 Task: Add an event with the title Second Company Retreat, date '2024/03/26', time 9:40 AM to 11:40 AMand add a description: Participants will engage in self-reflection activities to enhance self-awareness and personal growth as leaders. They will explore strategies for continuous learning, self-motivation, and personal development.Select event color  Grape . Add location for the event as: 987 Doge's Palace, Venice, Italy, logged in from the account softage.6@softage.netand send the event invitation to softage.4@softage.net and softage.5@softage.net. Set a reminder for the event Every weekday(Monday to Friday)
Action: Mouse moved to (86, 99)
Screenshot: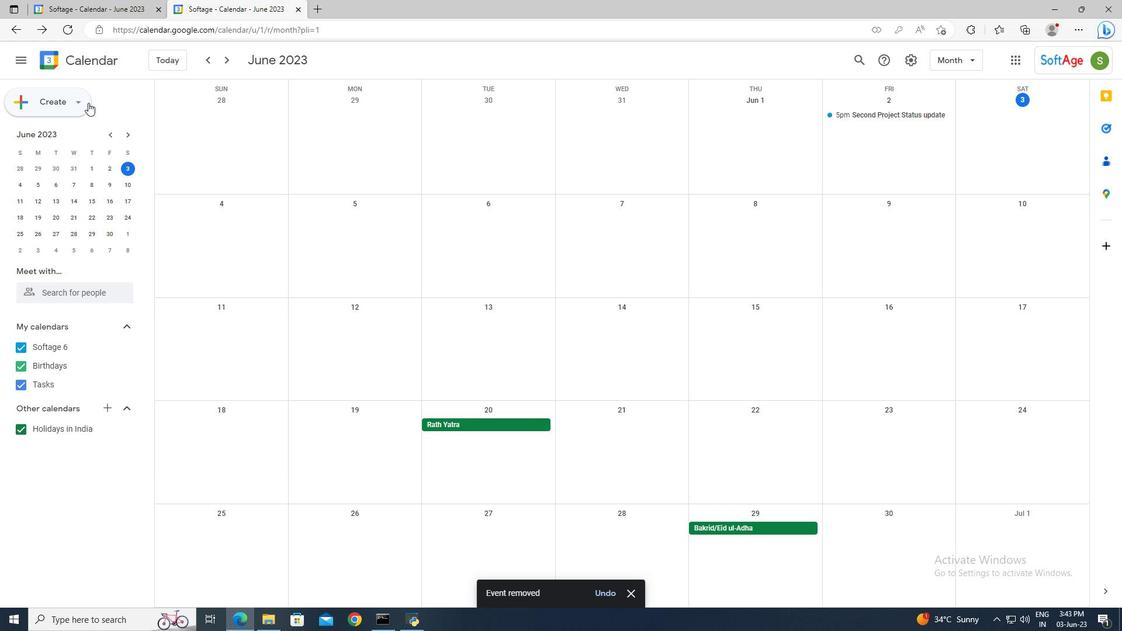
Action: Mouse pressed left at (86, 99)
Screenshot: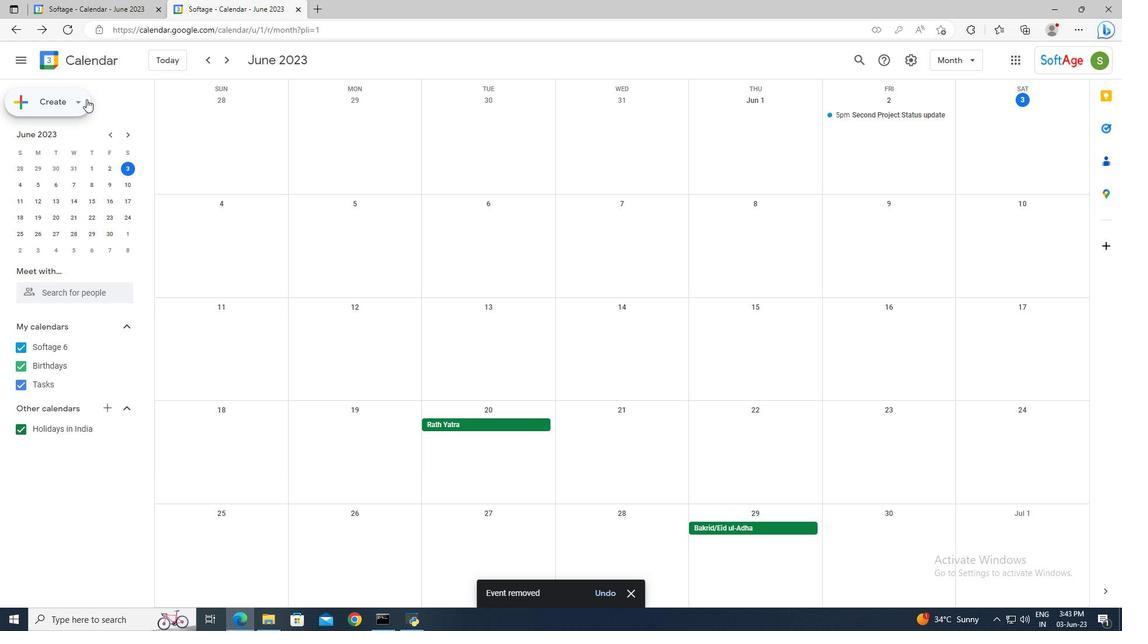 
Action: Mouse moved to (86, 130)
Screenshot: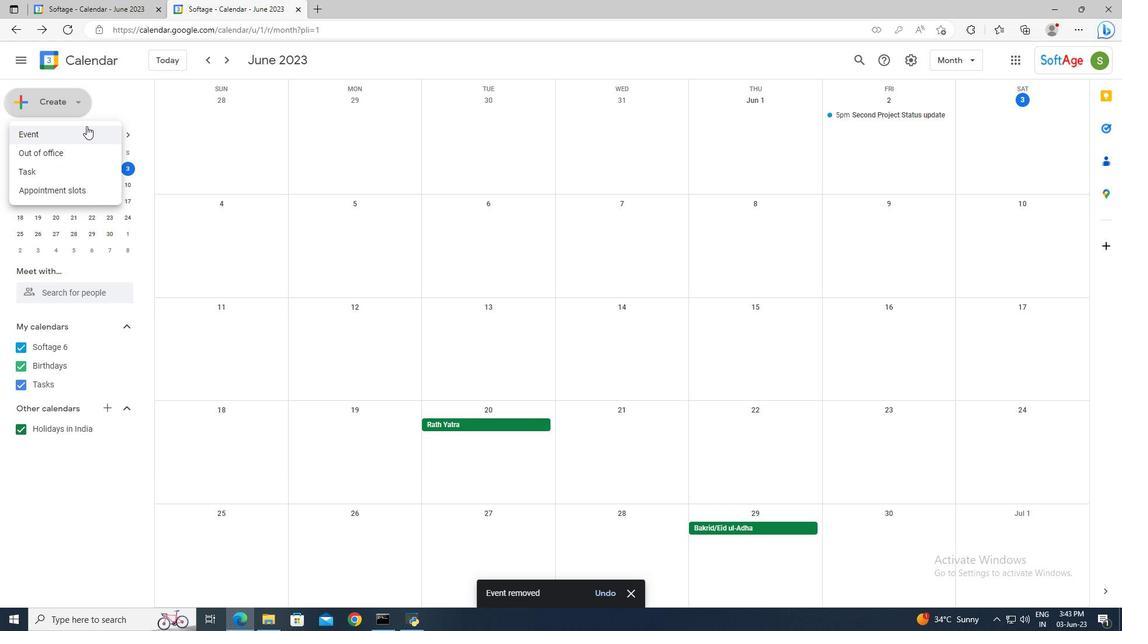 
Action: Mouse pressed left at (86, 130)
Screenshot: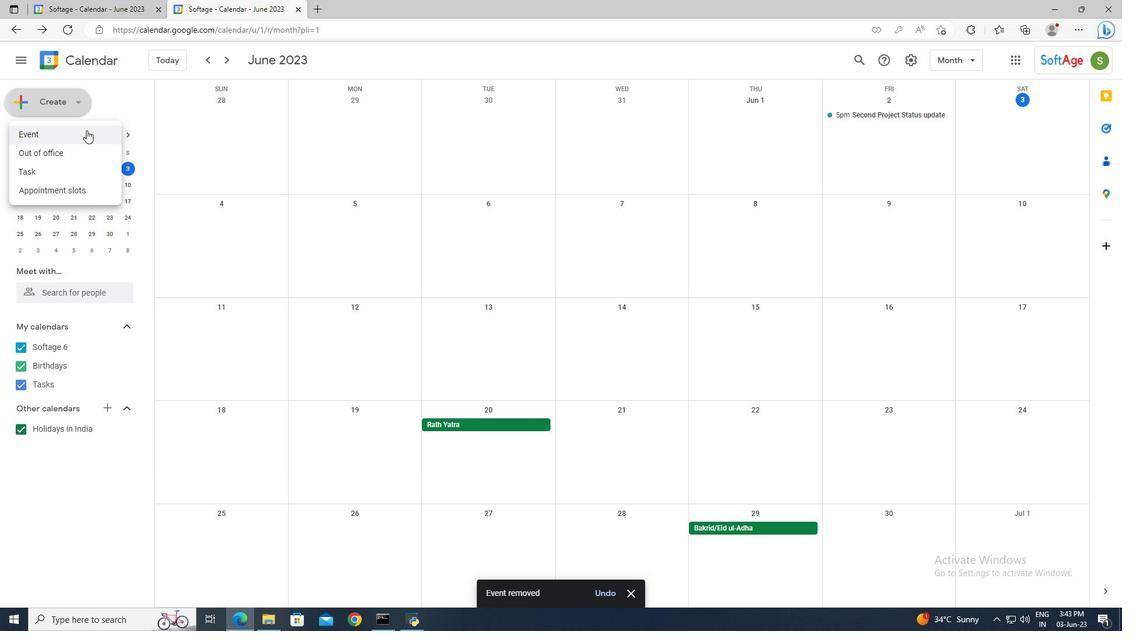 
Action: Mouse moved to (840, 396)
Screenshot: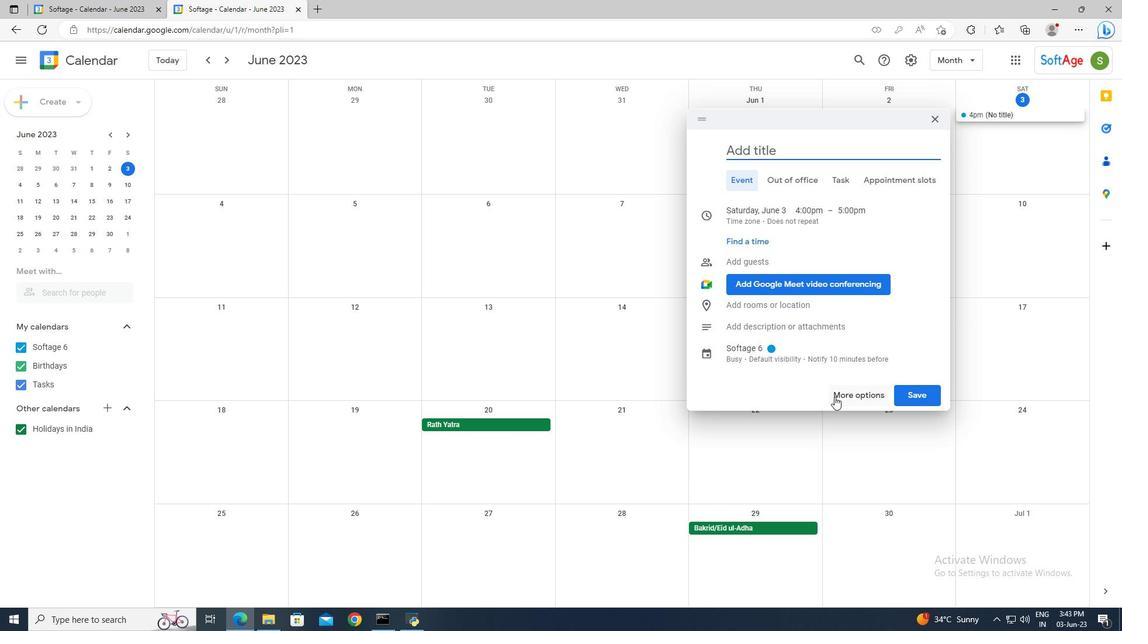 
Action: Mouse pressed left at (840, 396)
Screenshot: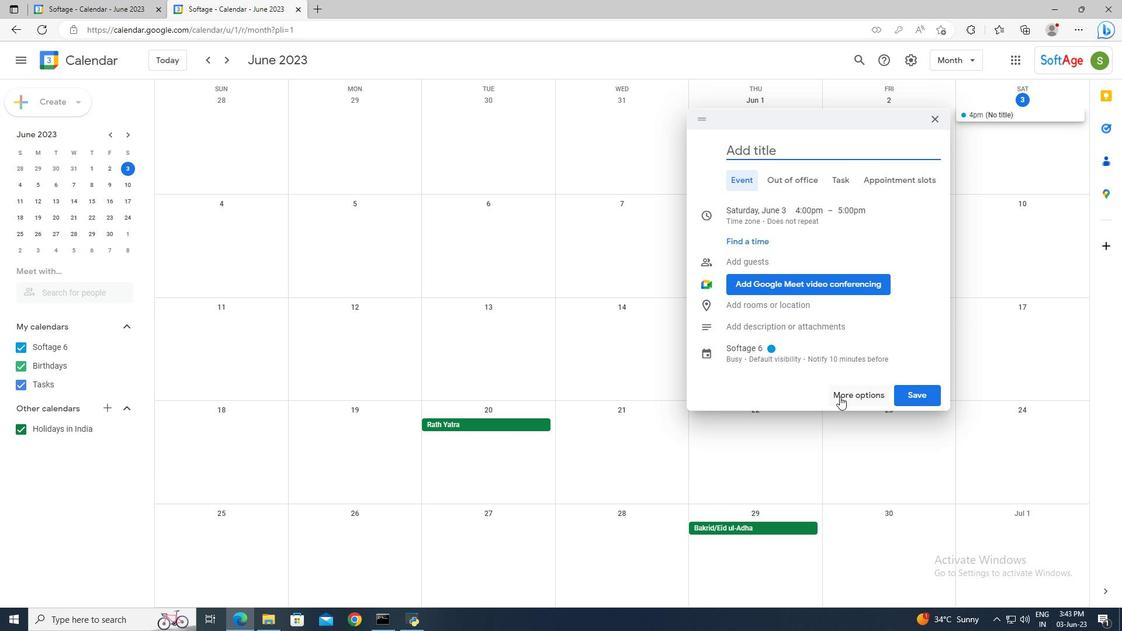 
Action: Mouse moved to (358, 66)
Screenshot: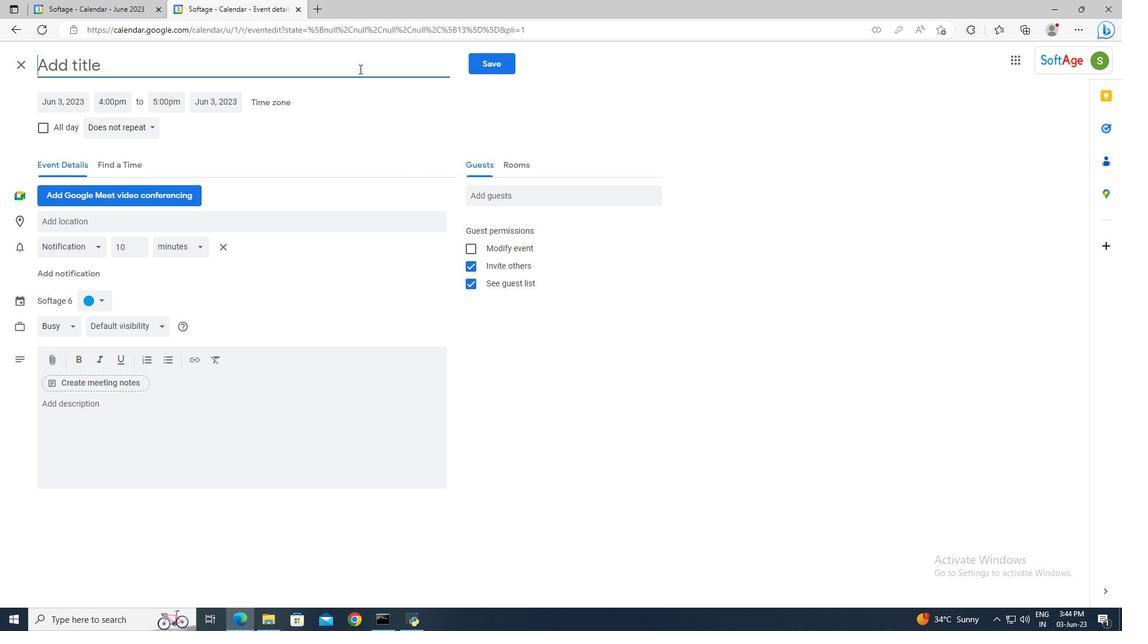 
Action: Mouse pressed left at (358, 66)
Screenshot: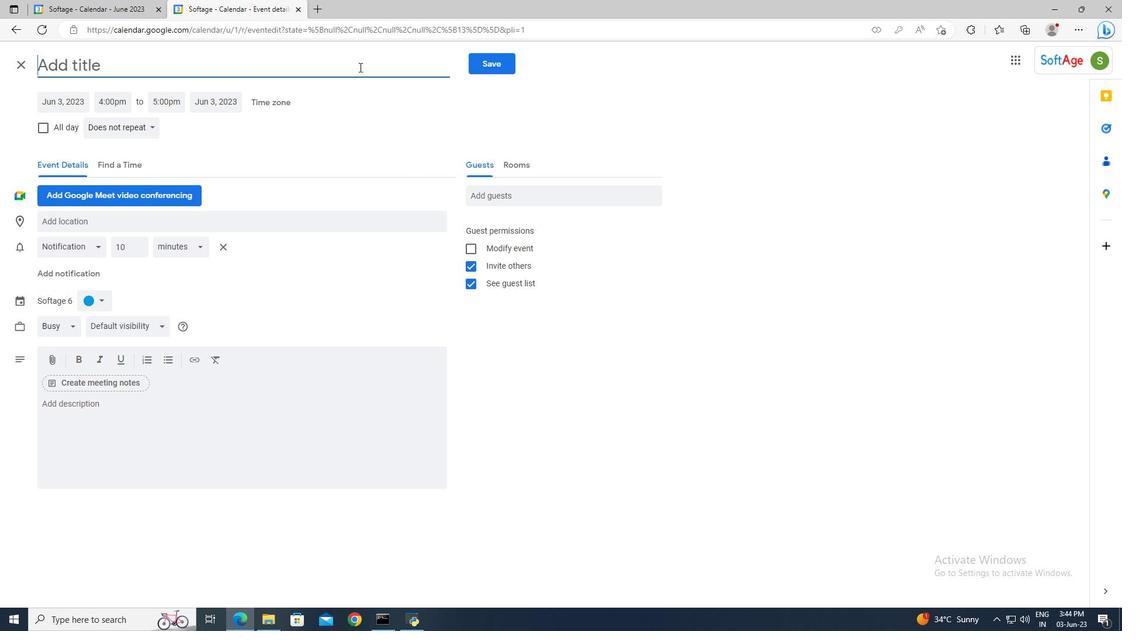 
Action: Key pressed <Key.shift>Second<Key.space><Key.shift>Company<Key.space><Key.shift>Retreat
Screenshot: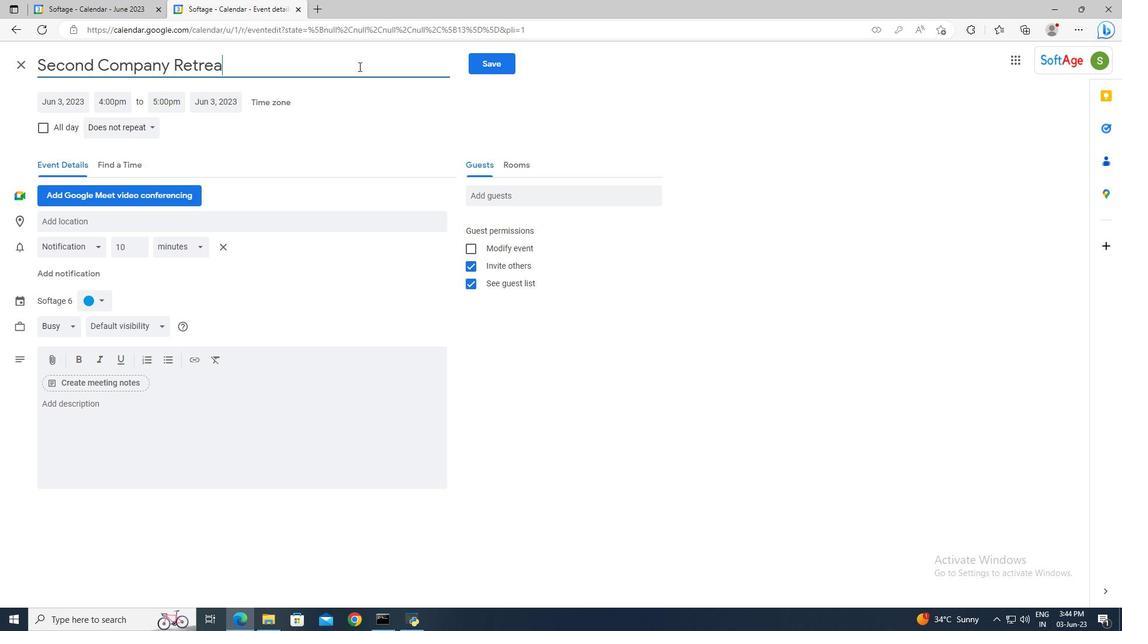 
Action: Mouse moved to (85, 98)
Screenshot: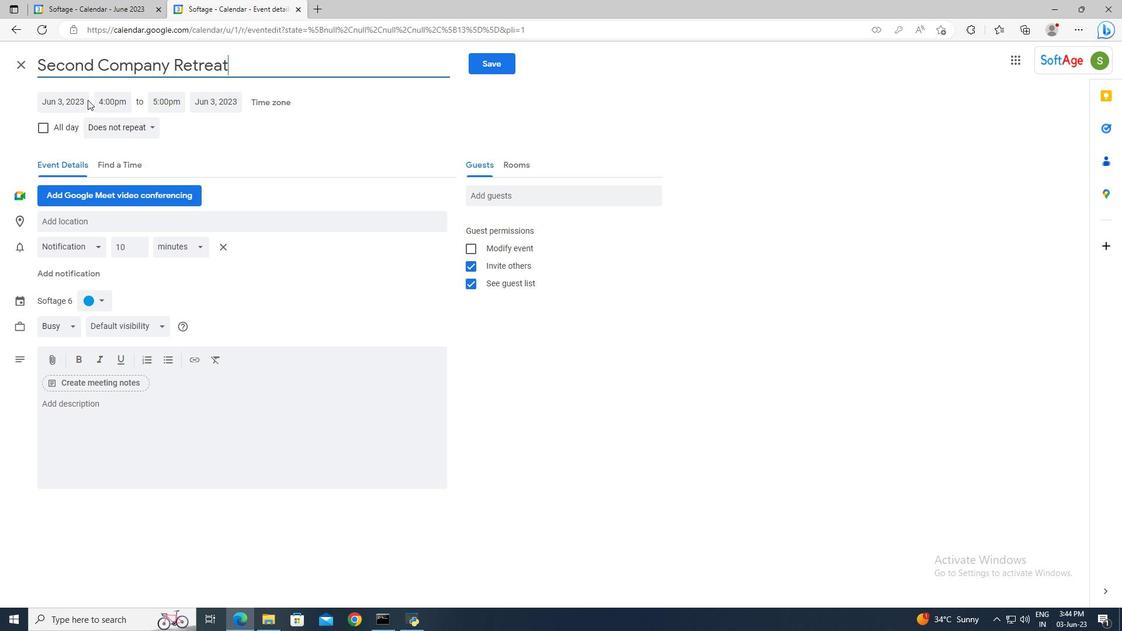 
Action: Mouse pressed left at (85, 98)
Screenshot: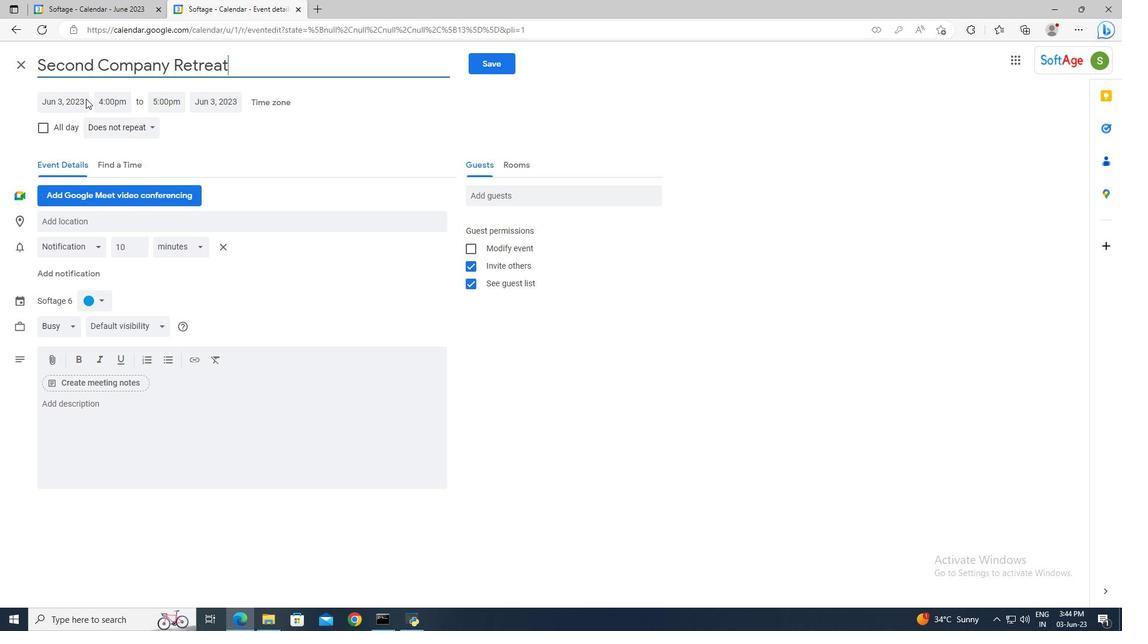 
Action: Mouse moved to (180, 127)
Screenshot: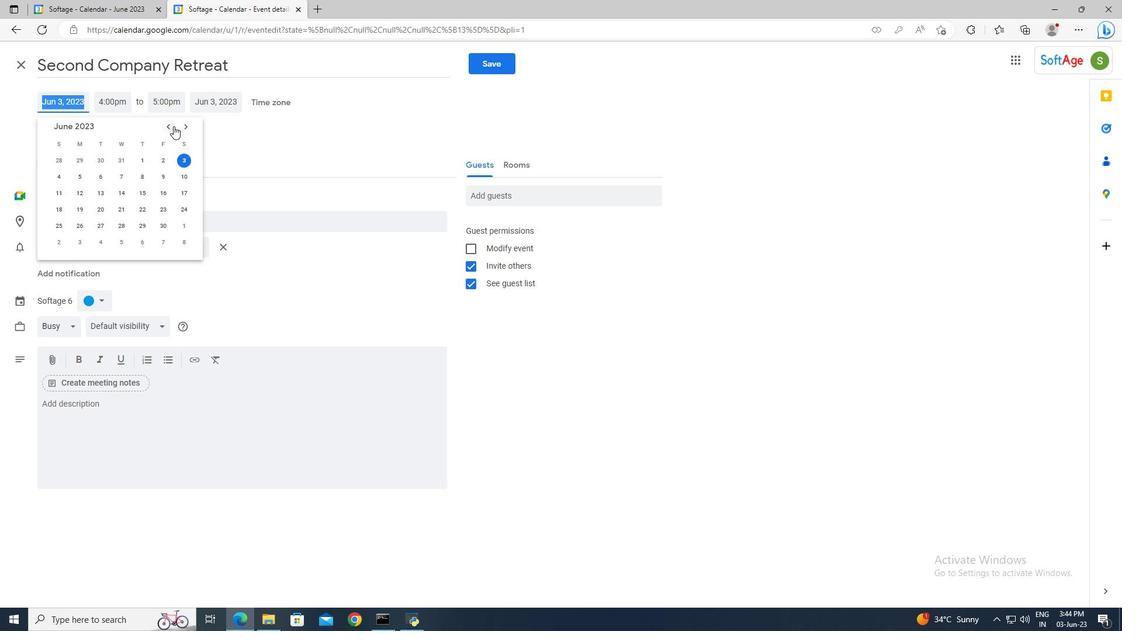 
Action: Mouse pressed left at (180, 127)
Screenshot: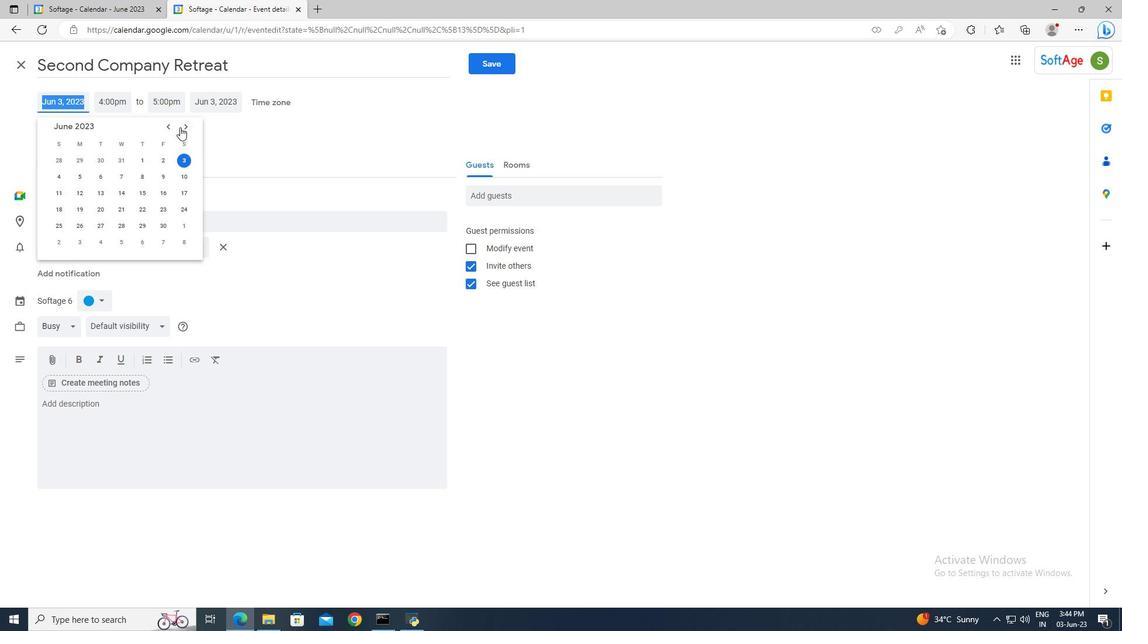 
Action: Mouse pressed left at (180, 127)
Screenshot: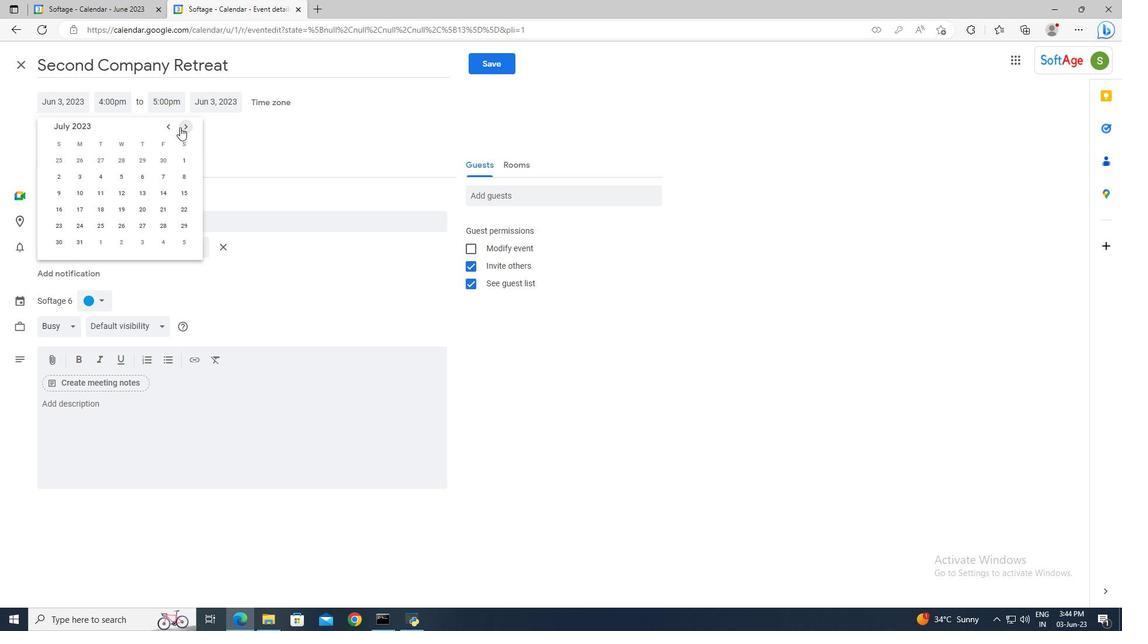 
Action: Mouse pressed left at (180, 127)
Screenshot: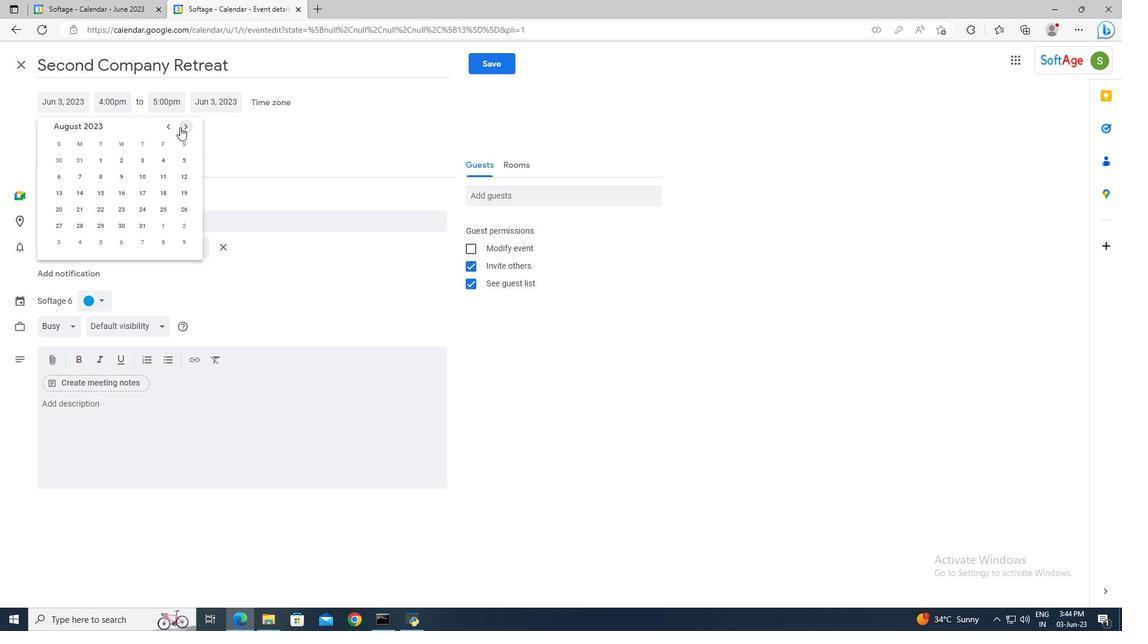 
Action: Mouse pressed left at (180, 127)
Screenshot: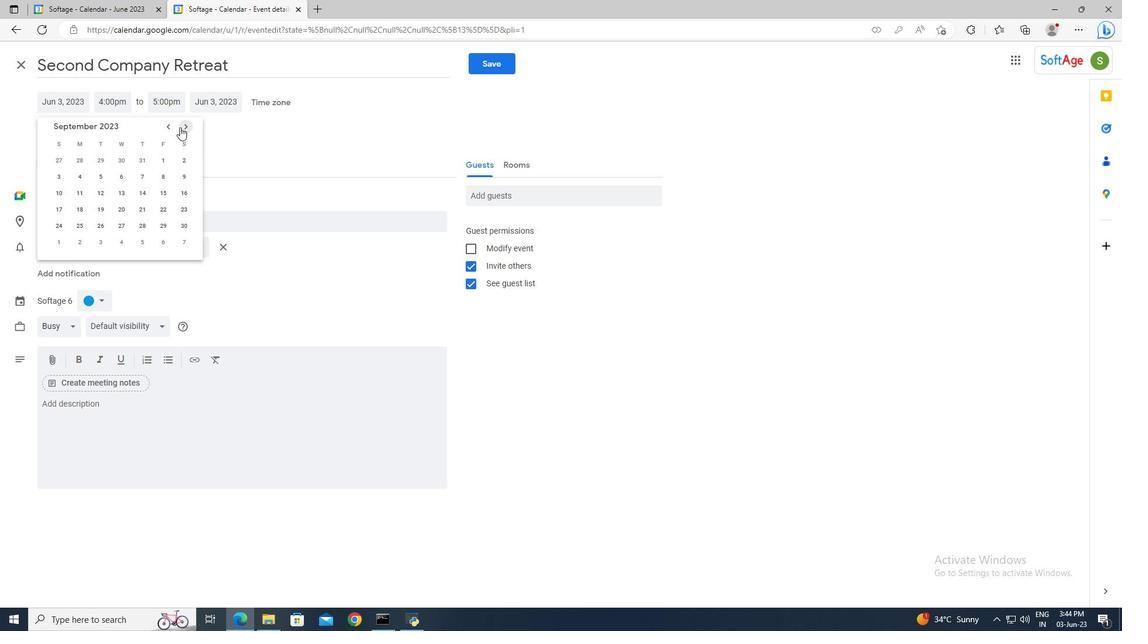 
Action: Mouse pressed left at (180, 127)
Screenshot: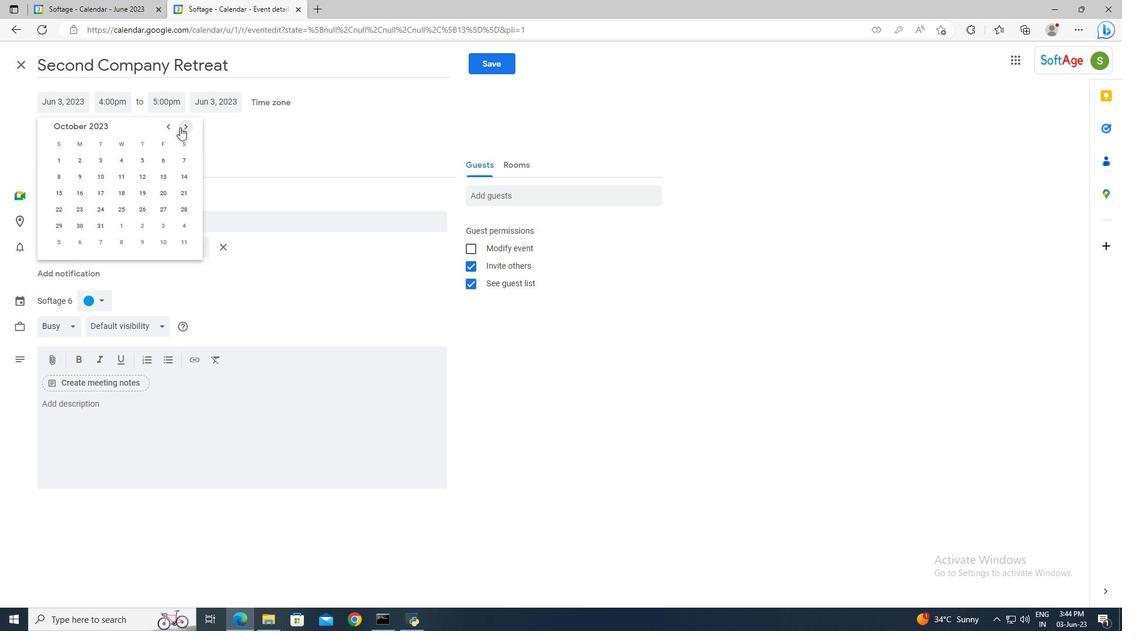 
Action: Mouse pressed left at (180, 127)
Screenshot: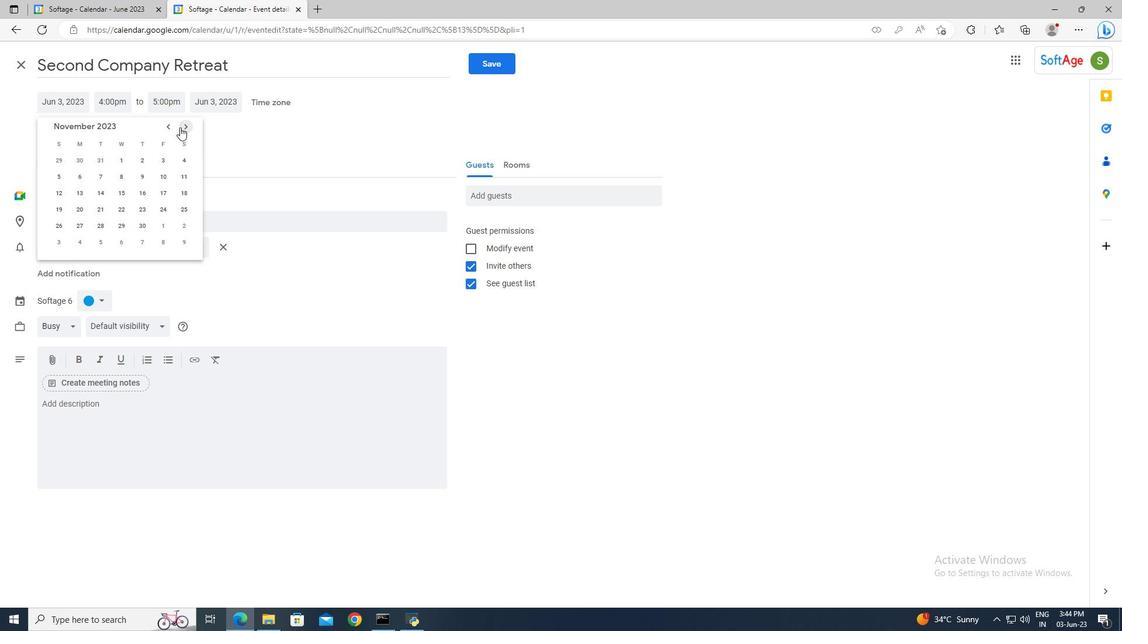 
Action: Mouse pressed left at (180, 127)
Screenshot: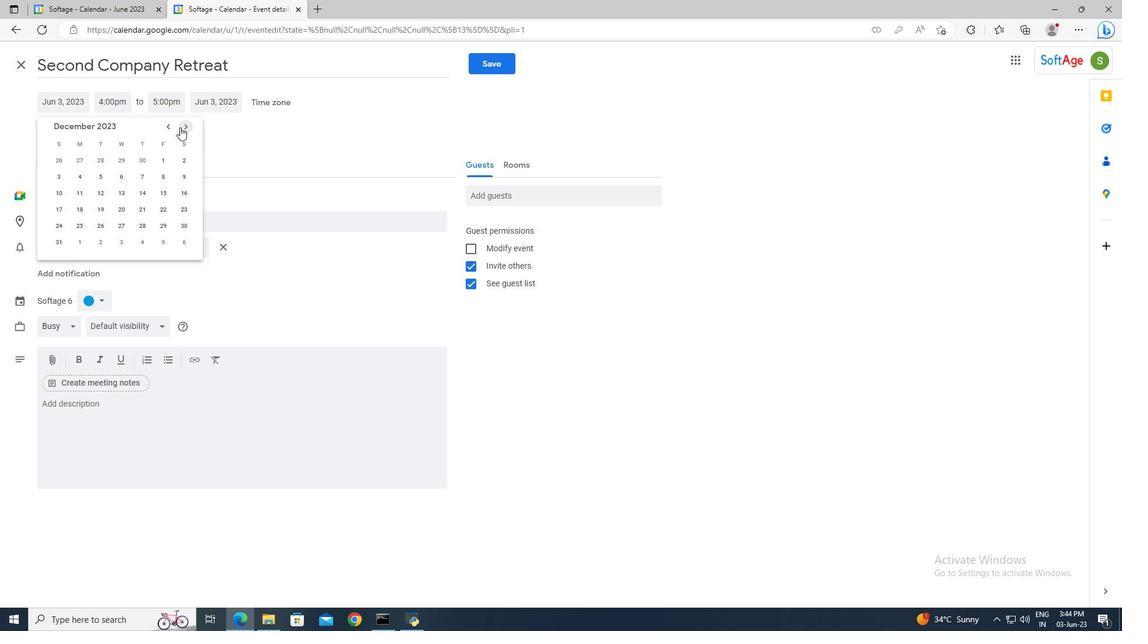 
Action: Mouse pressed left at (180, 127)
Screenshot: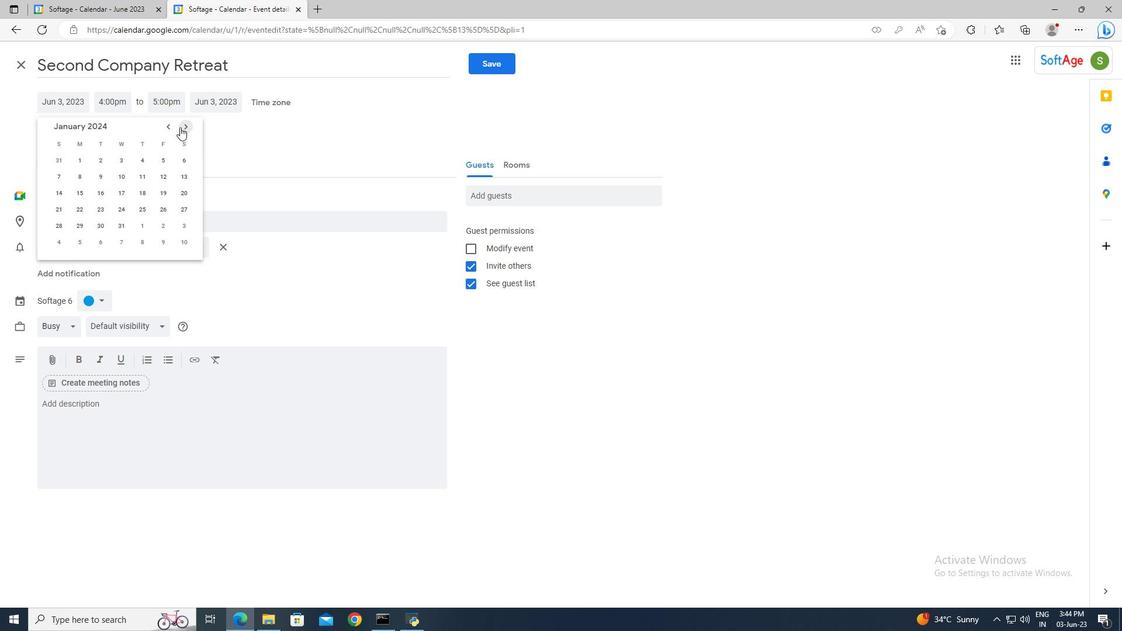 
Action: Mouse pressed left at (180, 127)
Screenshot: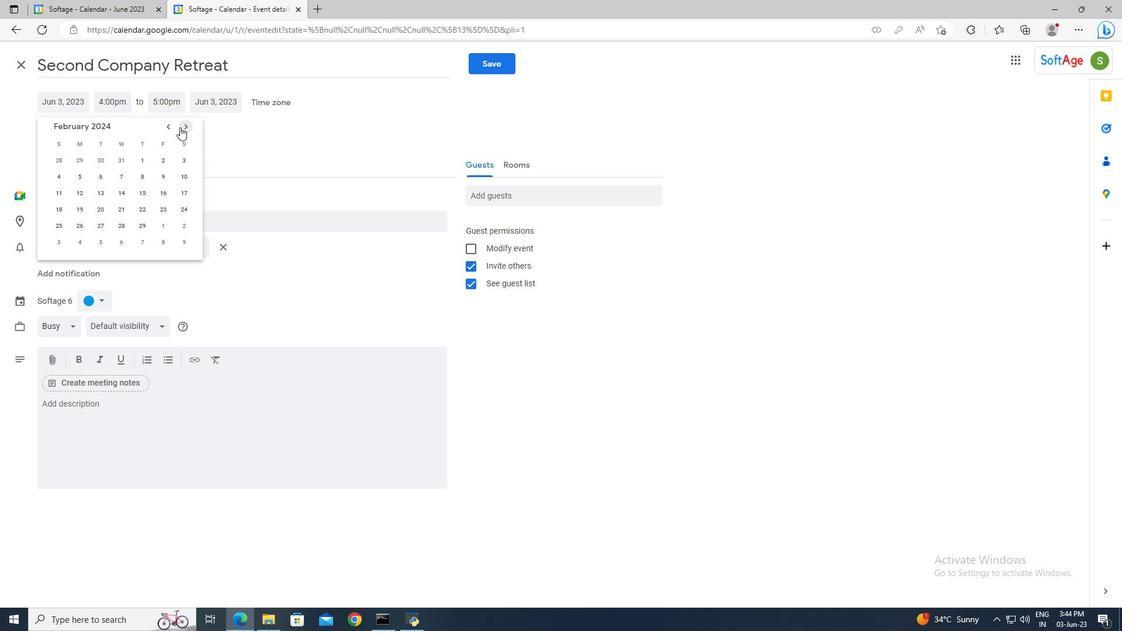 
Action: Mouse moved to (105, 228)
Screenshot: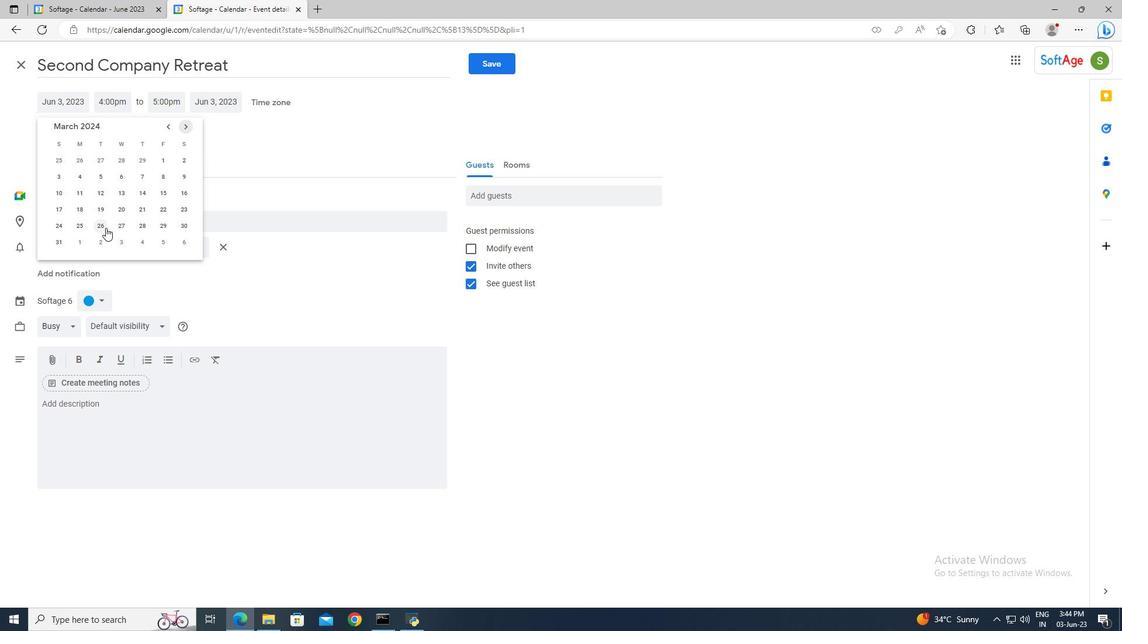 
Action: Mouse pressed left at (105, 228)
Screenshot: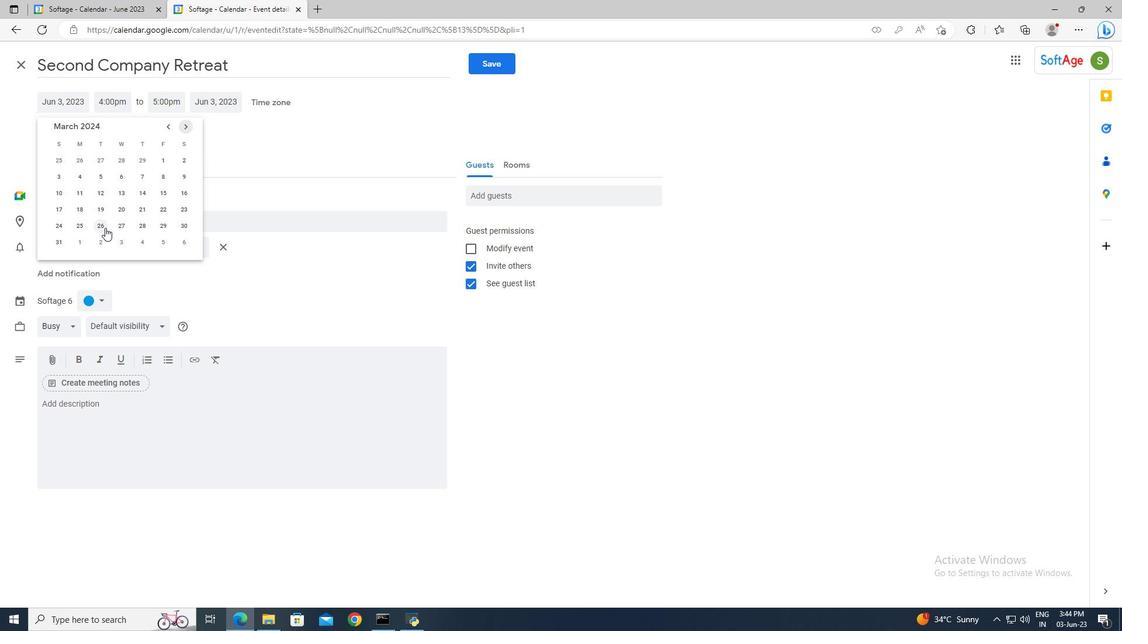 
Action: Mouse moved to (123, 99)
Screenshot: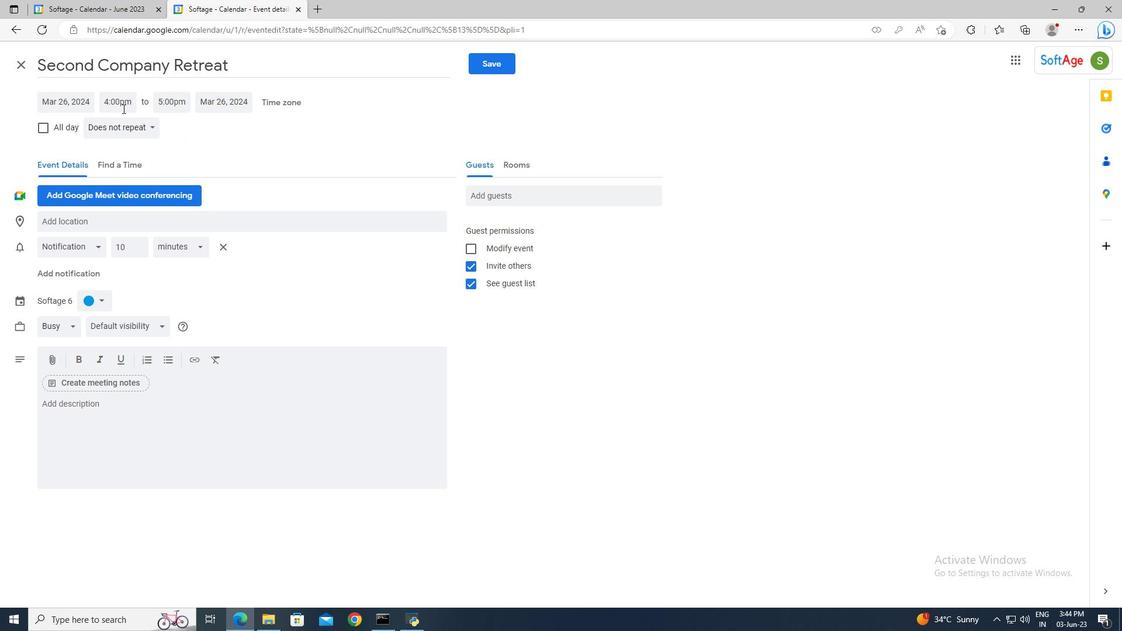 
Action: Mouse pressed left at (123, 99)
Screenshot: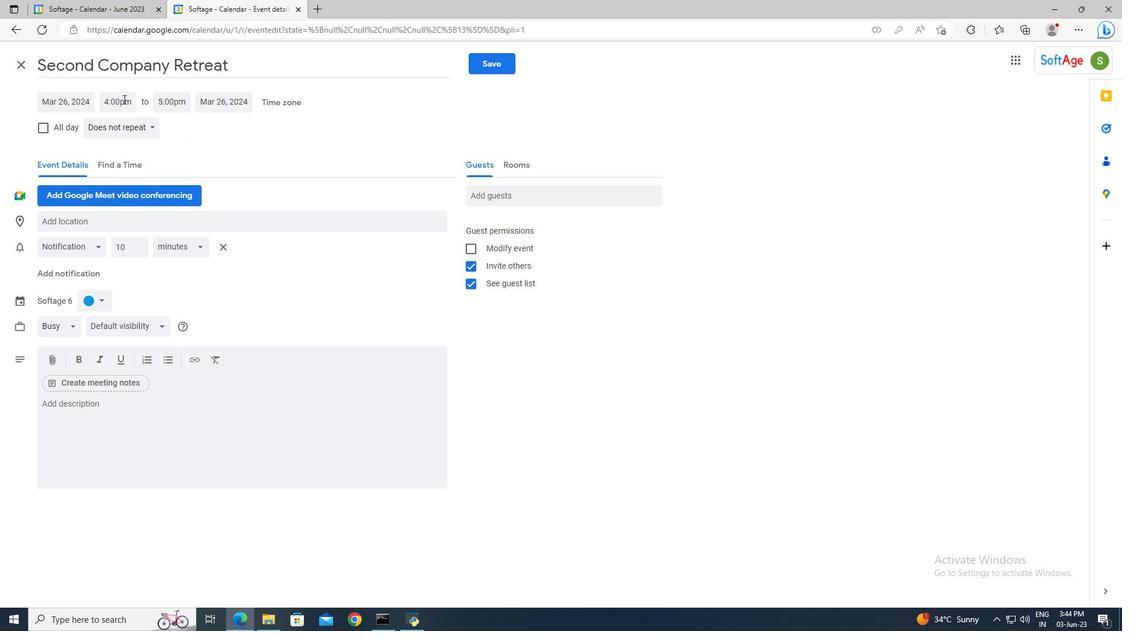 
Action: Key pressed 9<Key.shift>:40am<Key.enter><Key.tab>11<Key.shift>:40am<Key.enter>
Screenshot: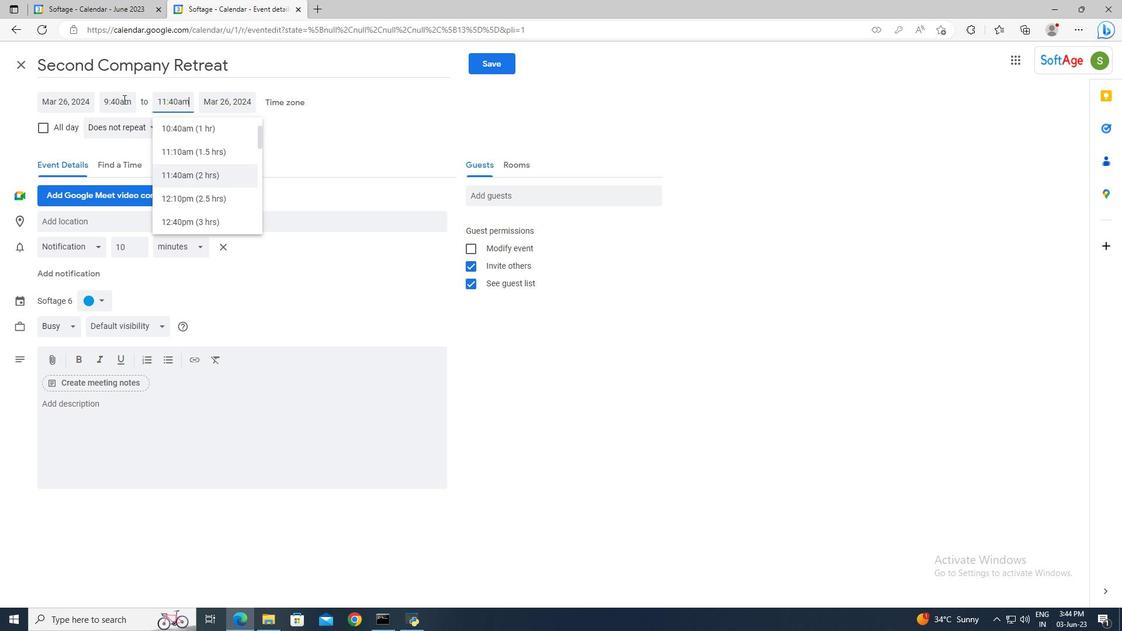 
Action: Mouse moved to (118, 409)
Screenshot: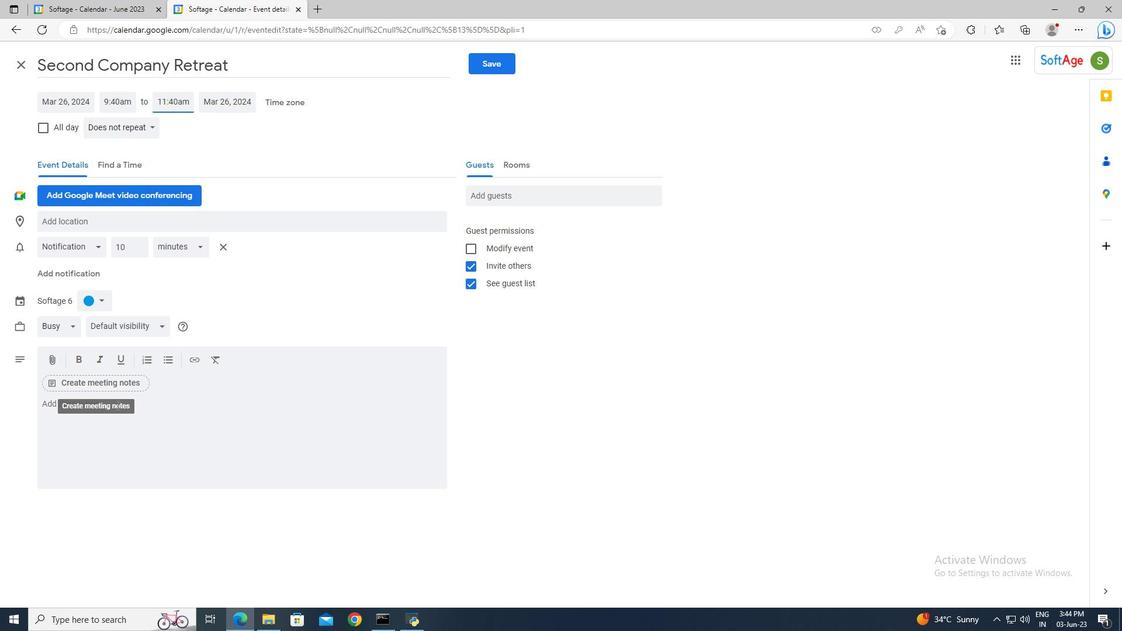 
Action: Mouse pressed left at (118, 409)
Screenshot: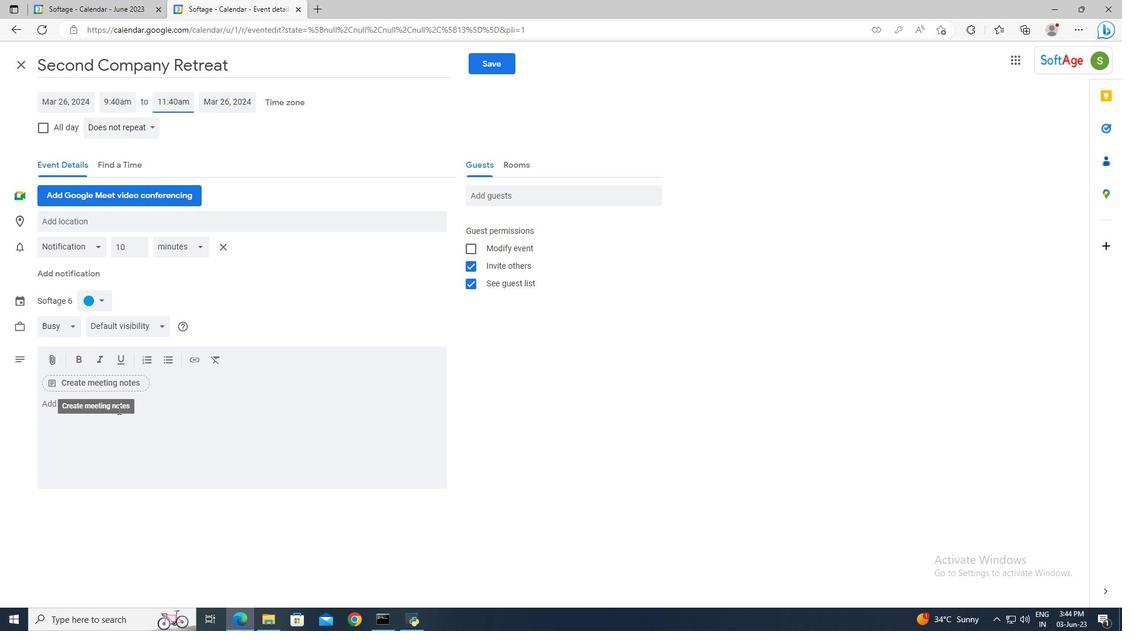 
Action: Key pressed <Key.shift>Participants<Key.space>will<Key.space>engage<Key.space>inse<Key.backspace><Key.backspace><Key.space>self-reflection<Key.space>activities<Key.space>to<Key.space>enhance<Key.space>self-awarness<Key.space>and<Key.space>pe
Screenshot: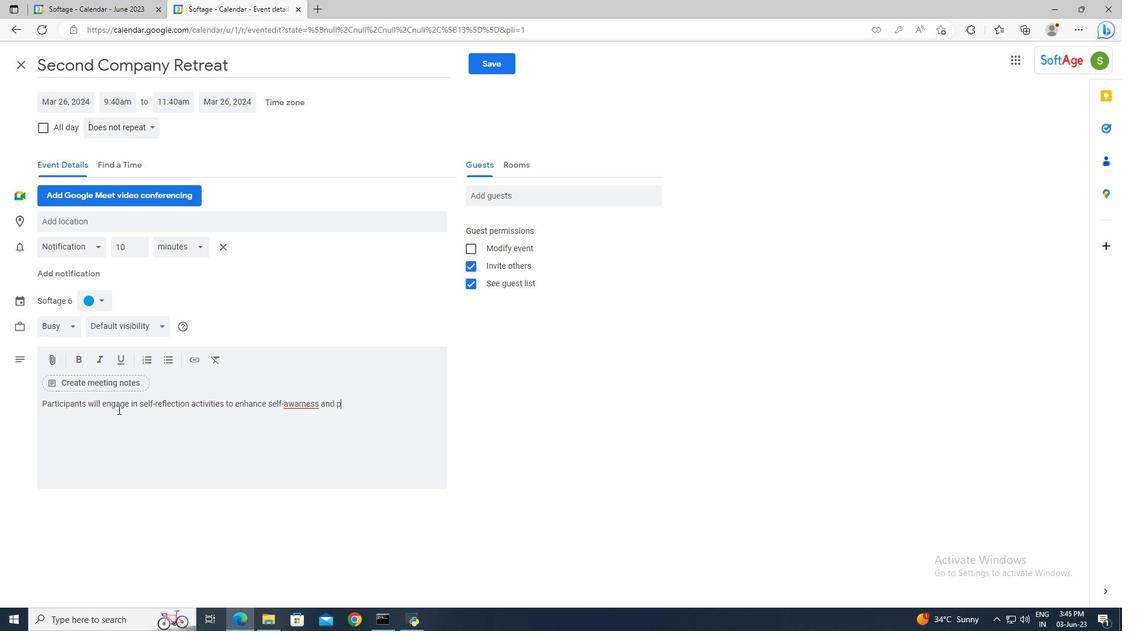 
Action: Mouse moved to (301, 404)
Screenshot: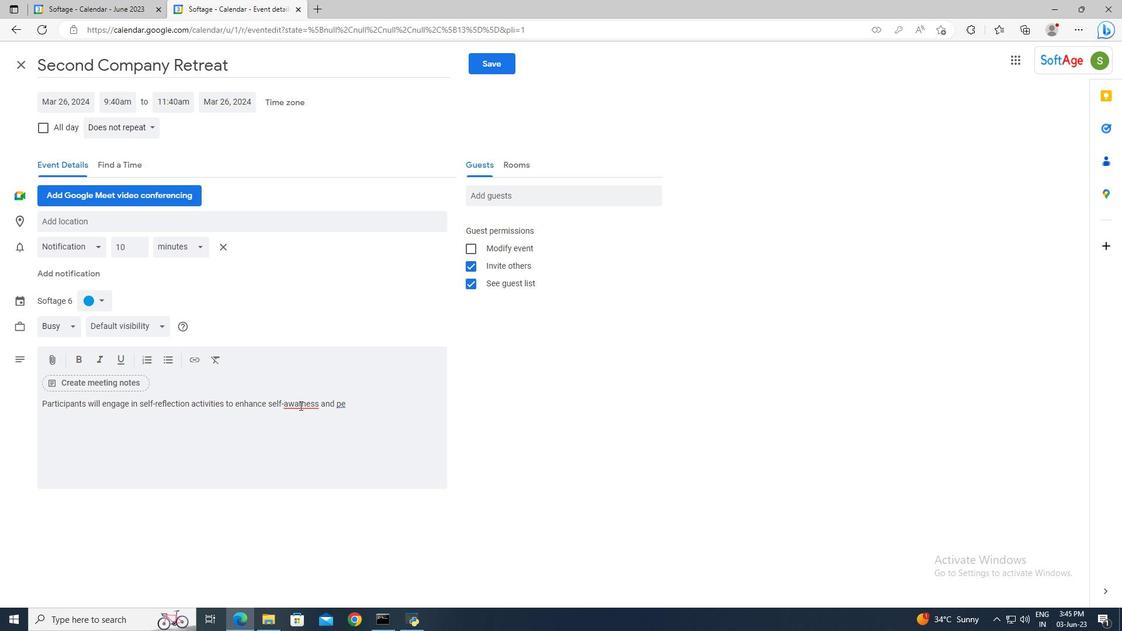 
Action: Mouse pressed left at (301, 404)
Screenshot: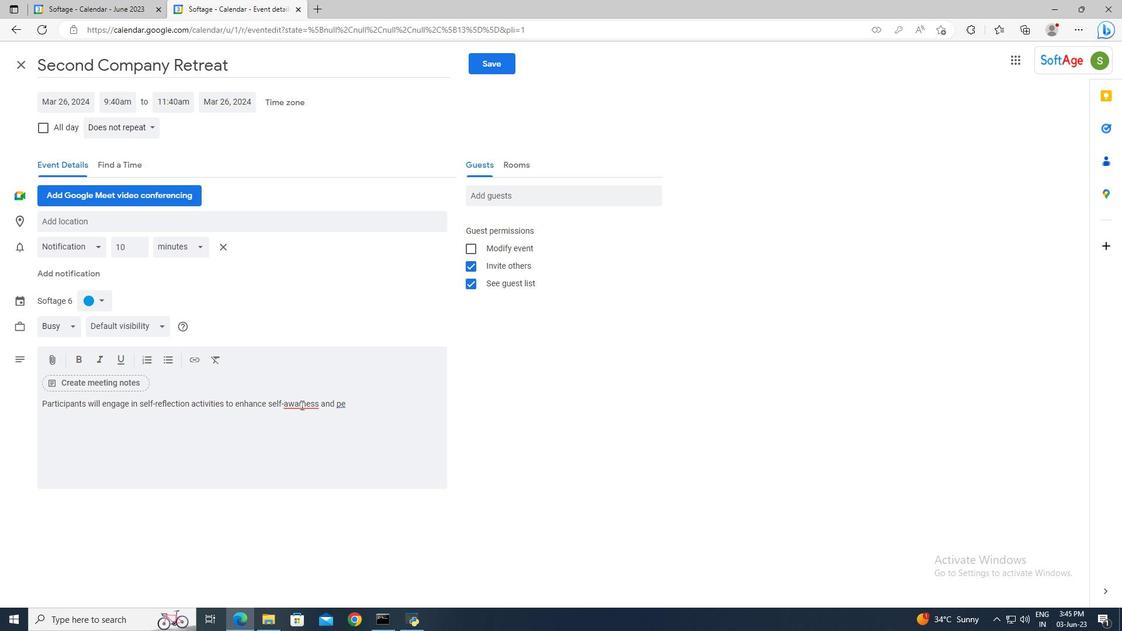 
Action: Key pressed e
Screenshot: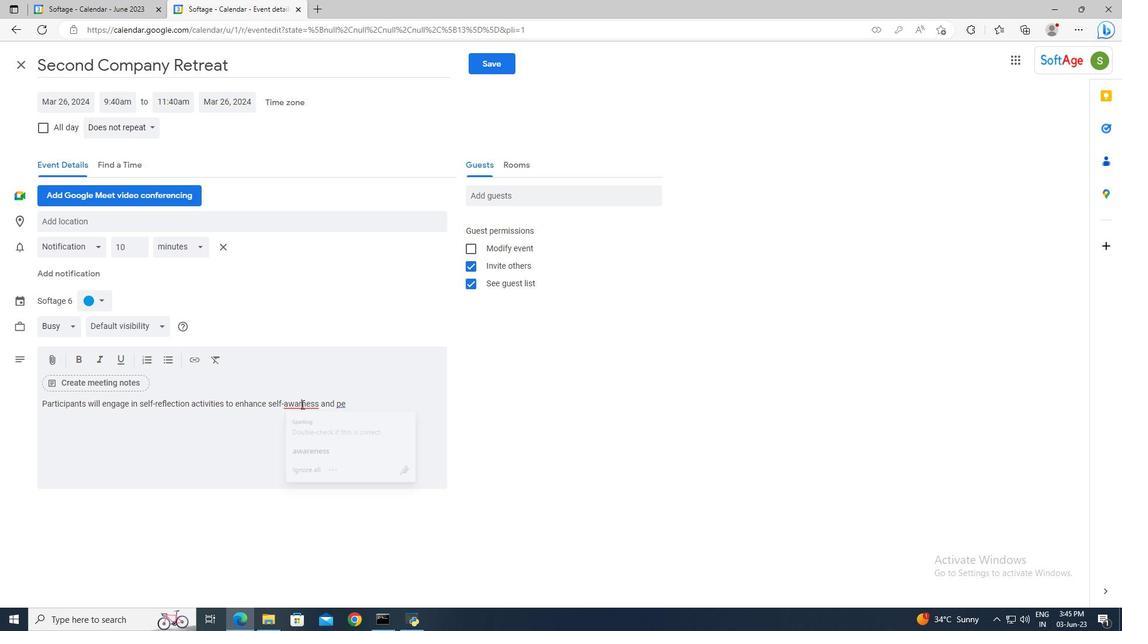 
Action: Mouse moved to (353, 405)
Screenshot: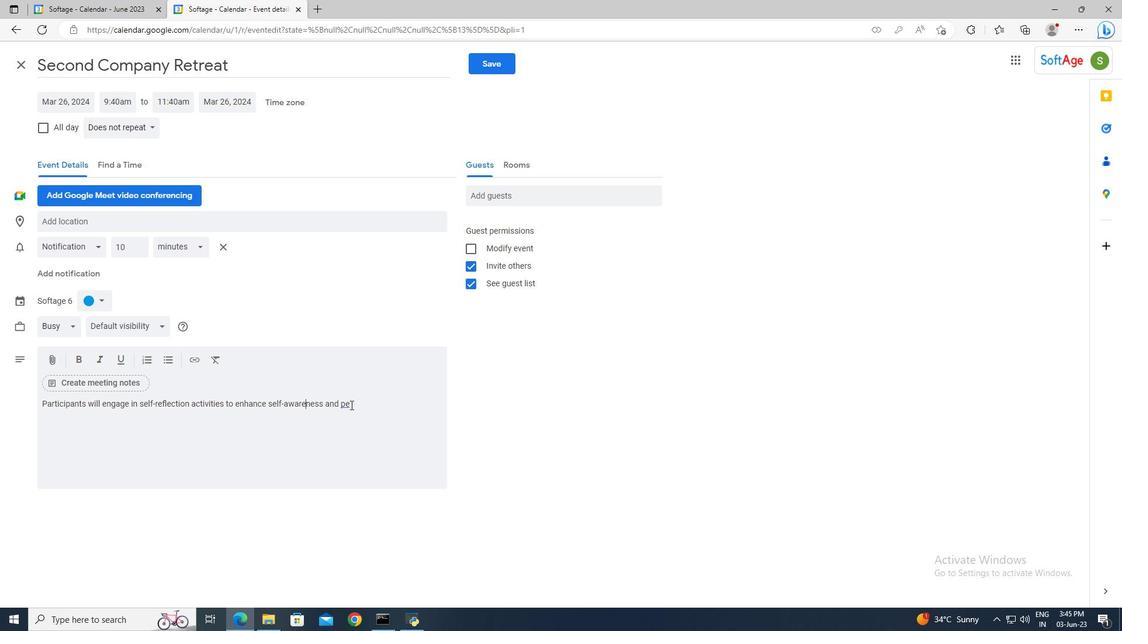 
Action: Mouse pressed left at (353, 405)
Screenshot: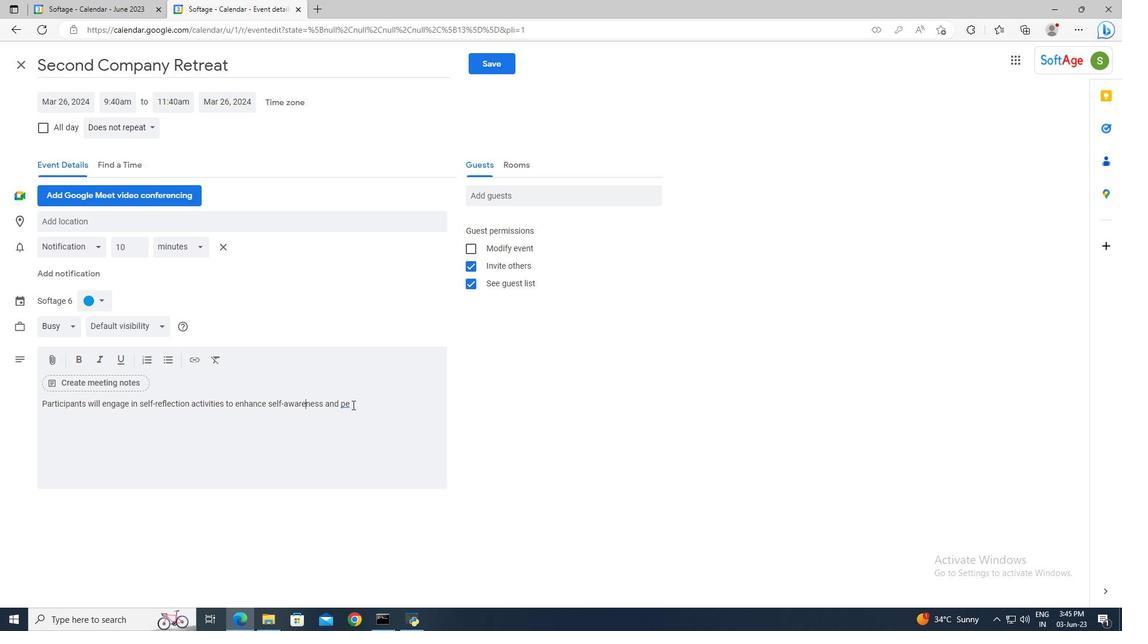
Action: Mouse moved to (353, 405)
Screenshot: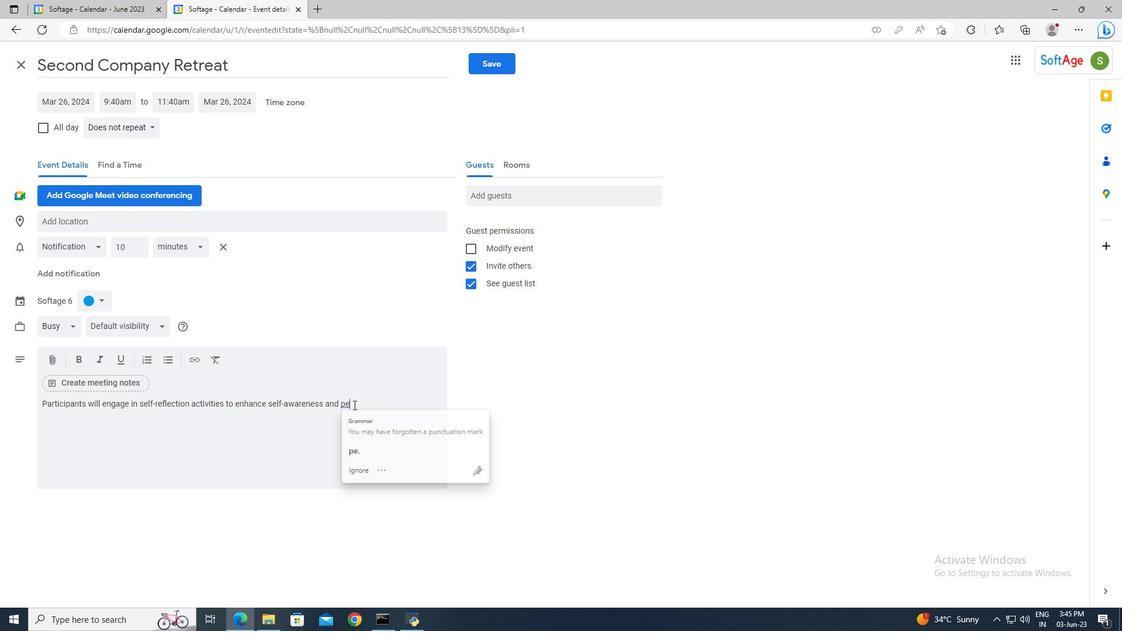 
Action: Key pressed rsonal<Key.space>growth<Key.space>as<Key.space>leaders.<Key.space><Key.shift>They<Key.space>will<Key.space>explore<Key.space>strategies<Key.space>for<Key.space>continuous<Key.space>learning,<Key.space>self-motivation,<Key.space>and<Key.space>personal<Key.space>development.
Screenshot: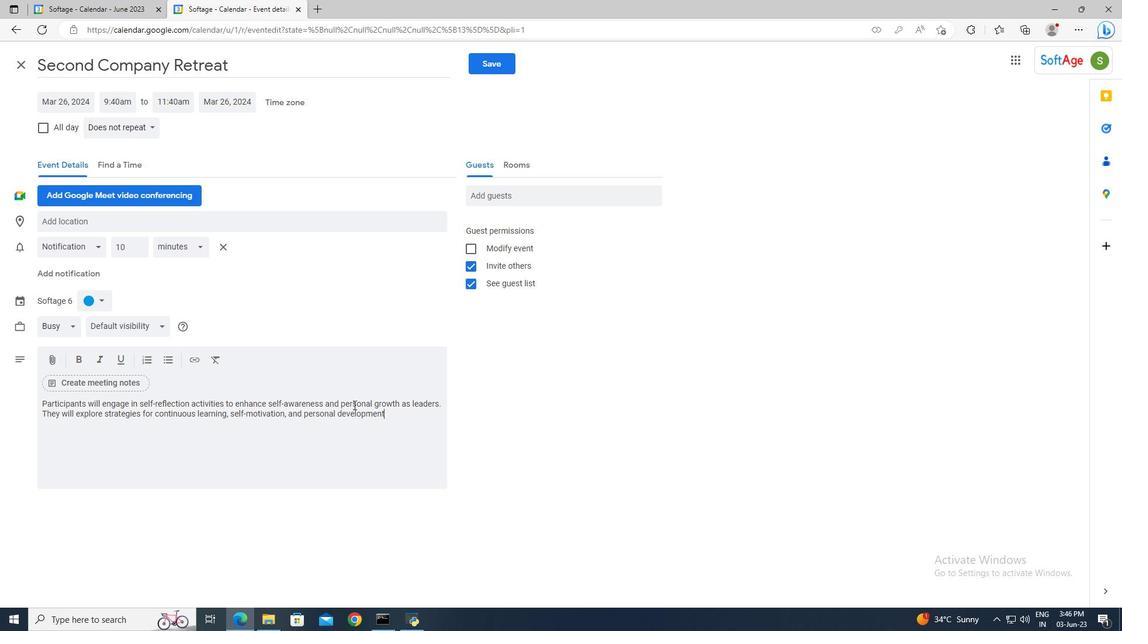 
Action: Mouse moved to (106, 295)
Screenshot: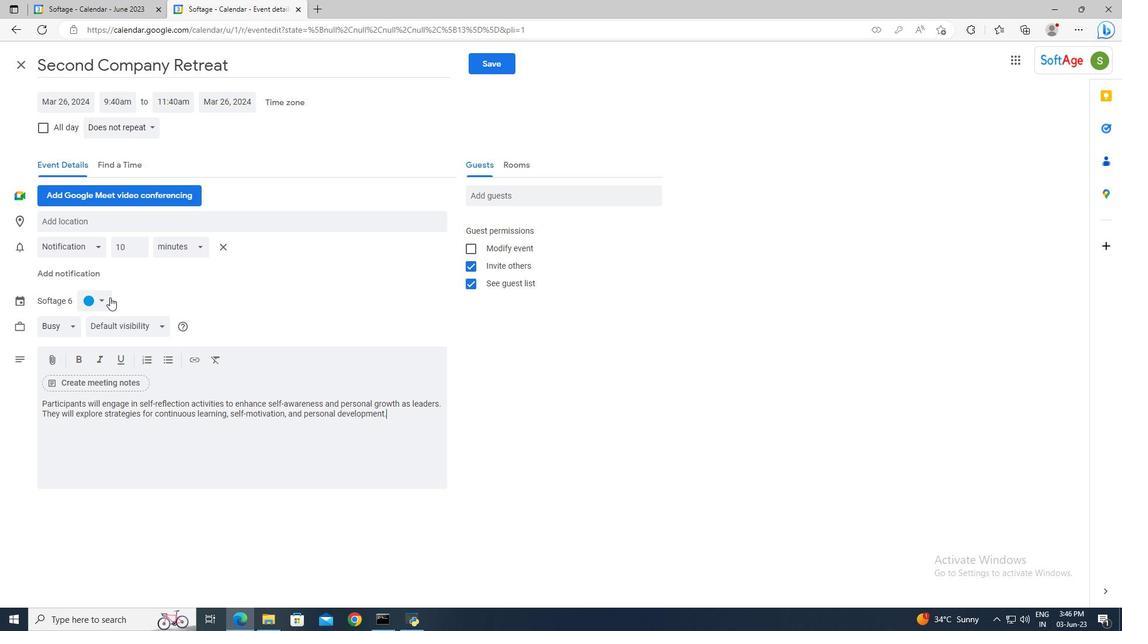 
Action: Mouse pressed left at (106, 295)
Screenshot: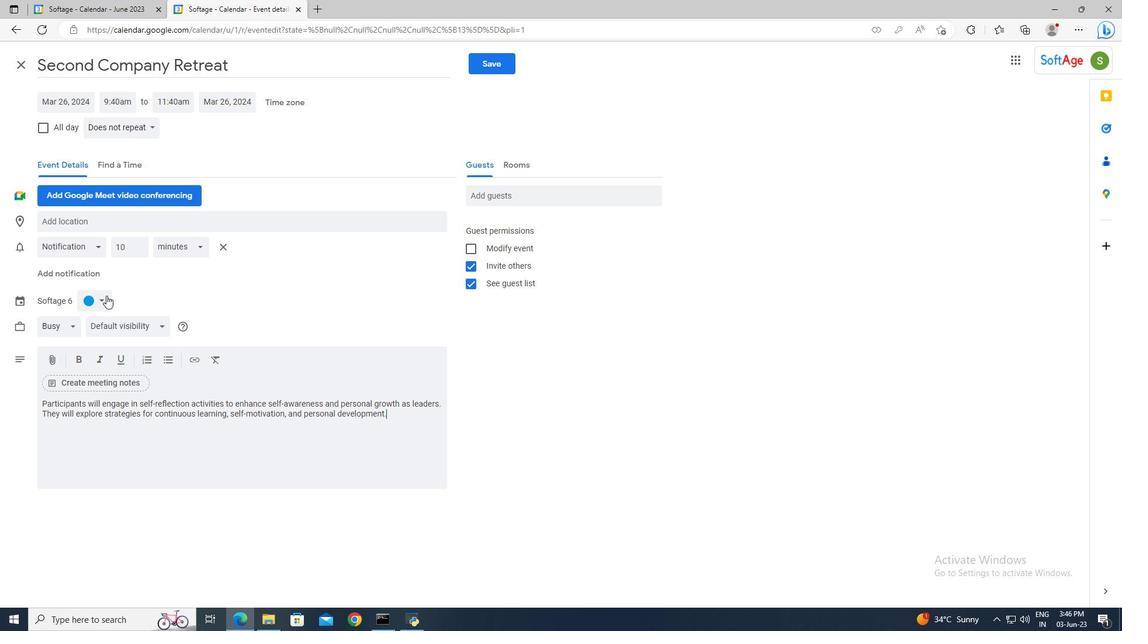 
Action: Mouse moved to (101, 356)
Screenshot: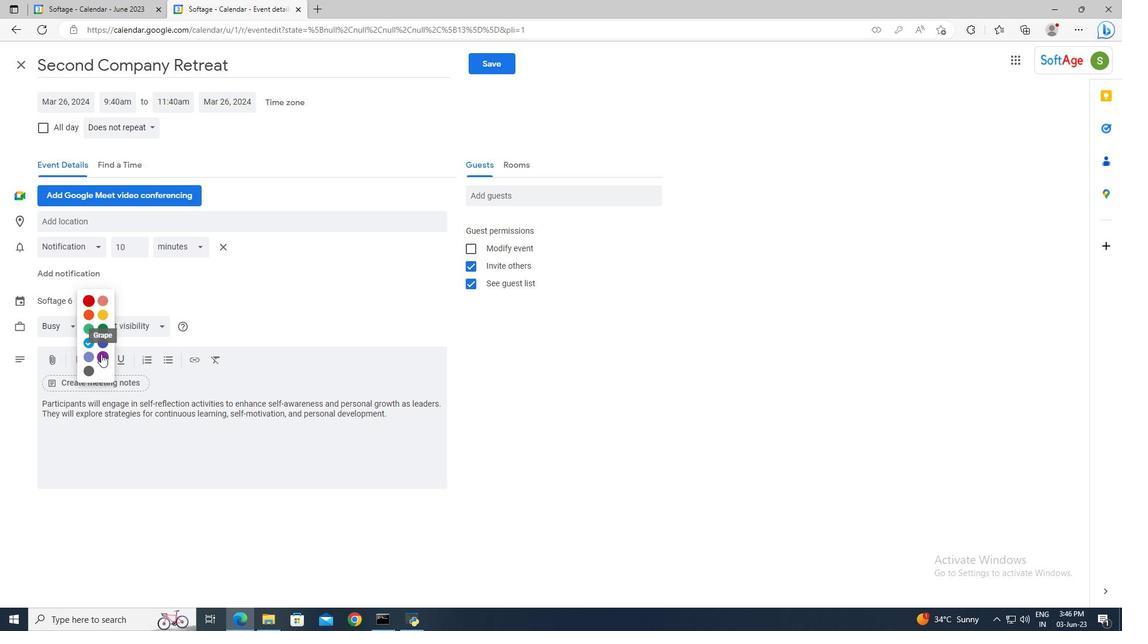 
Action: Mouse pressed left at (101, 356)
Screenshot: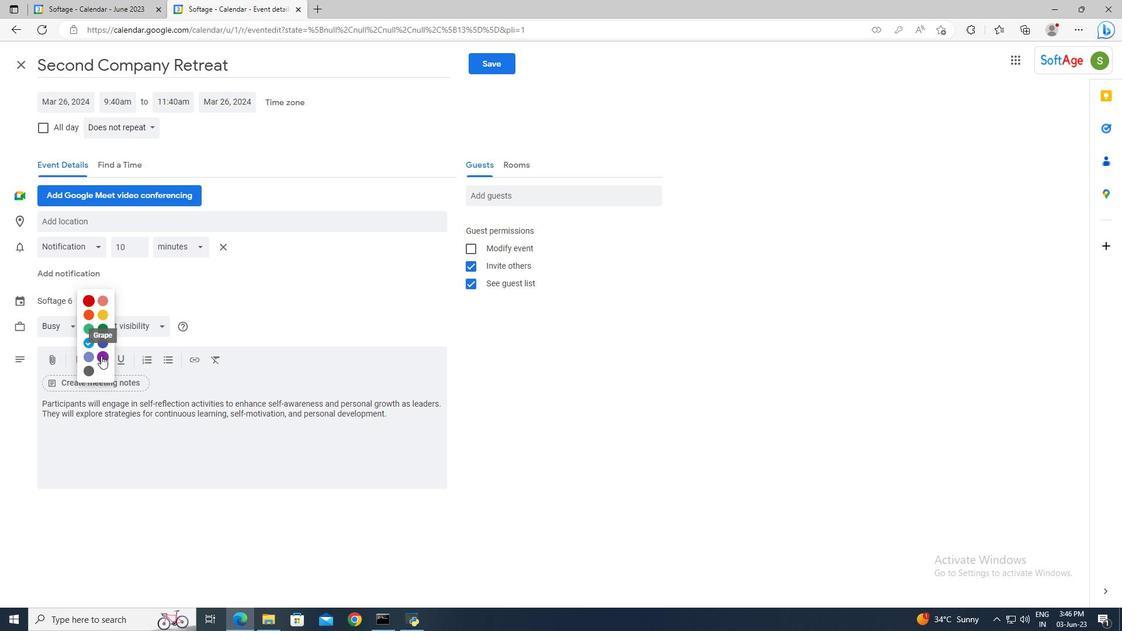 
Action: Mouse moved to (91, 224)
Screenshot: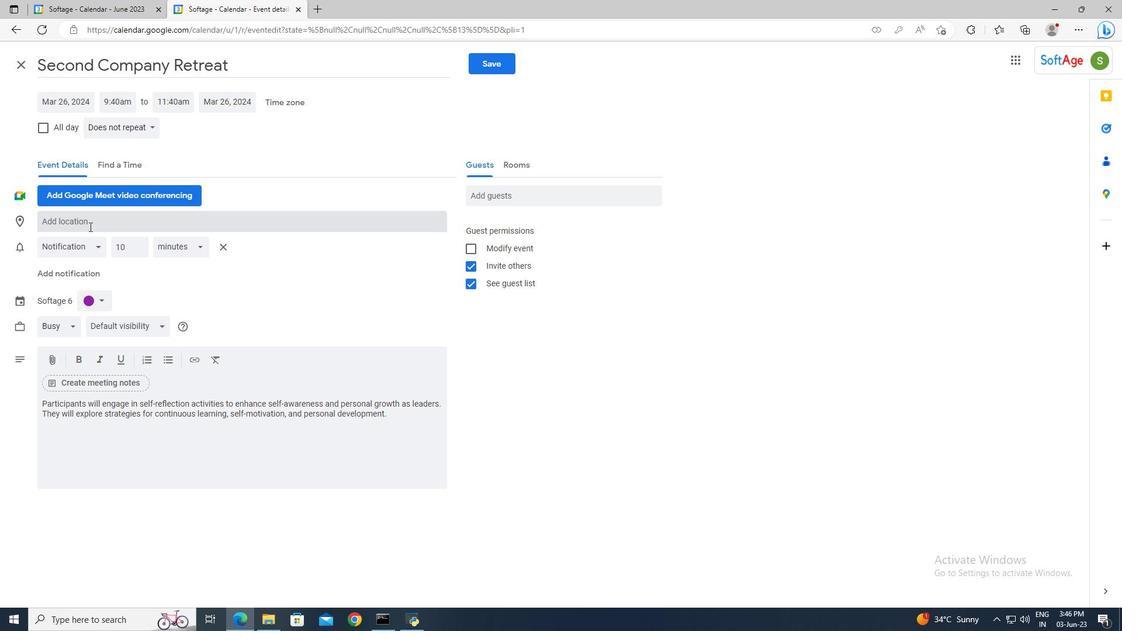 
Action: Mouse pressed left at (91, 224)
Screenshot: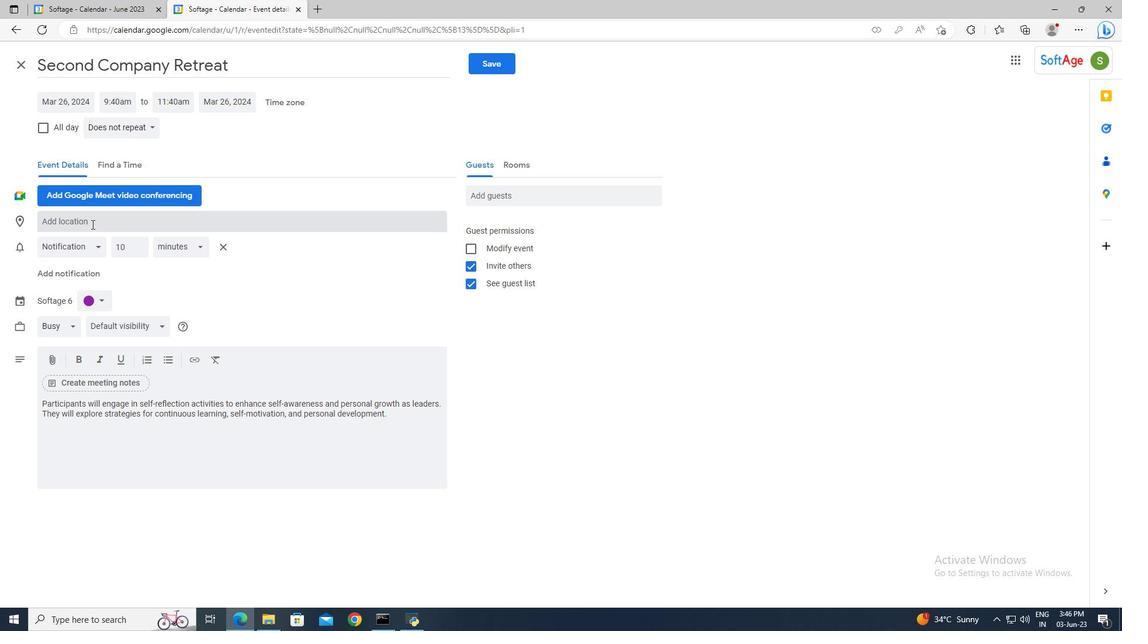 
Action: Key pressed 987<Key.space><Key.shift>Doge's<Key.space><Key.shift>Palace,<Key.space><Key.shift>Venice,<Key.space><Key.shift>Italy
Screenshot: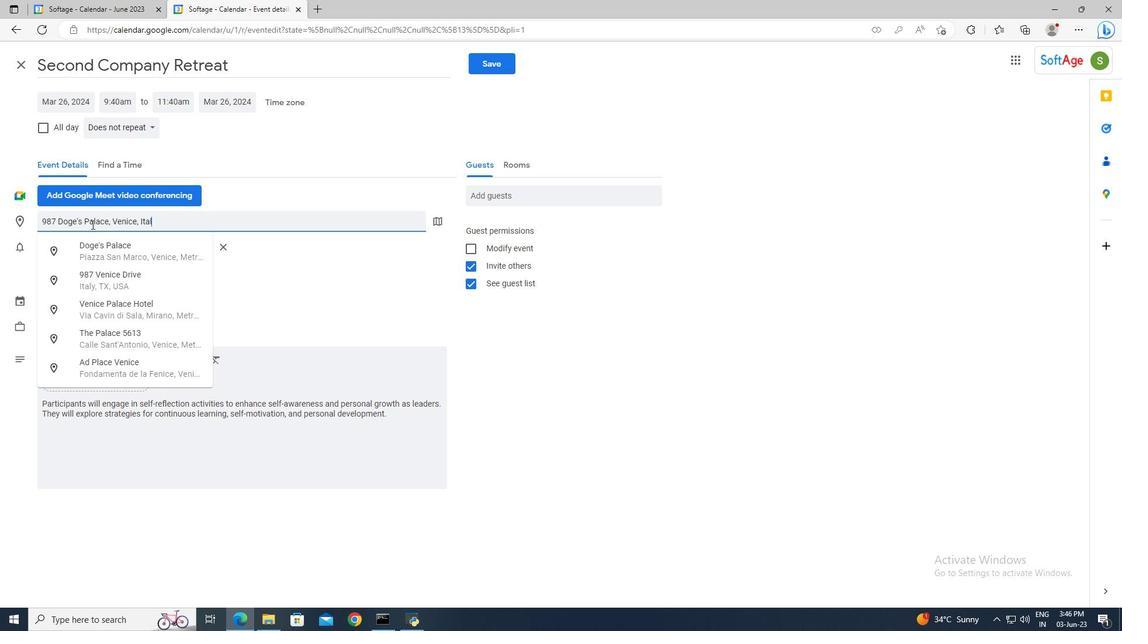 
Action: Mouse moved to (105, 246)
Screenshot: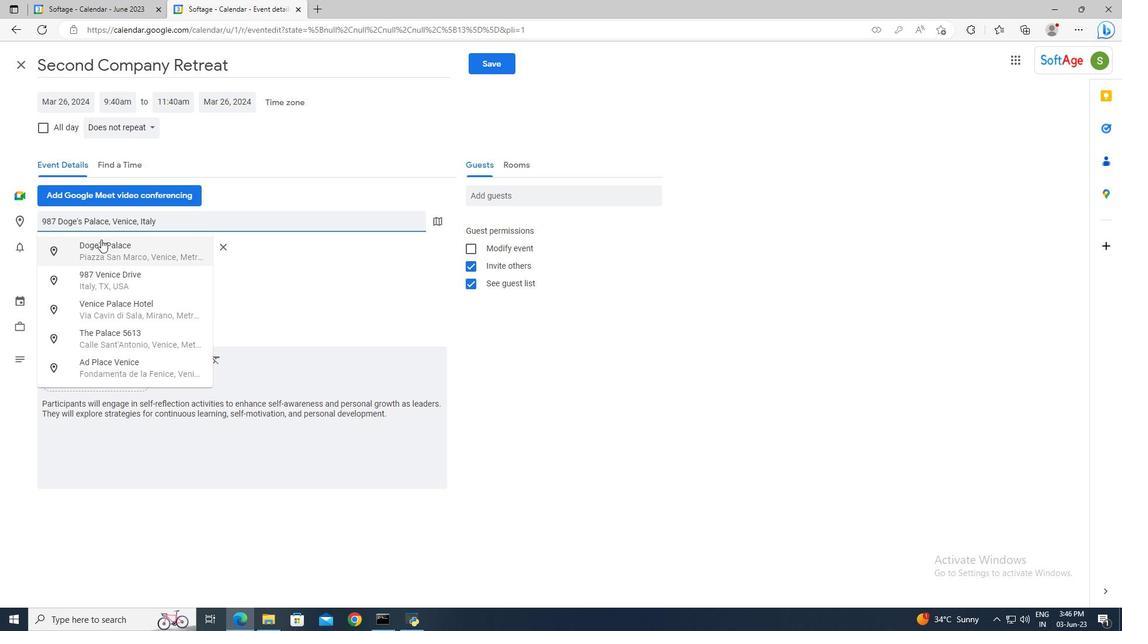 
Action: Mouse pressed left at (105, 246)
Screenshot: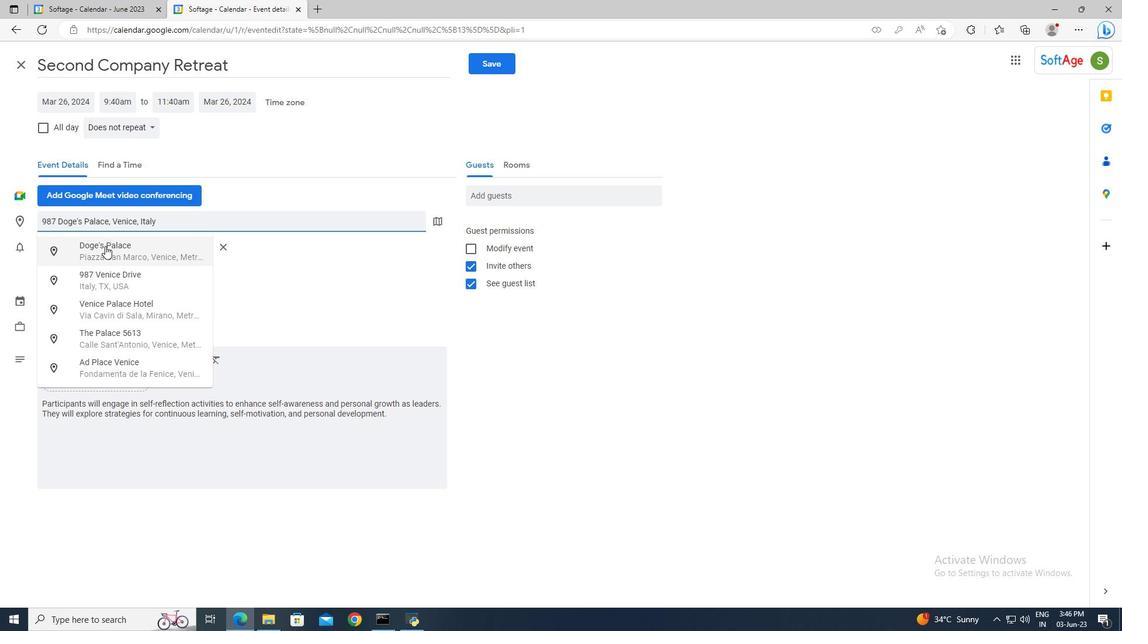 
Action: Mouse moved to (497, 195)
Screenshot: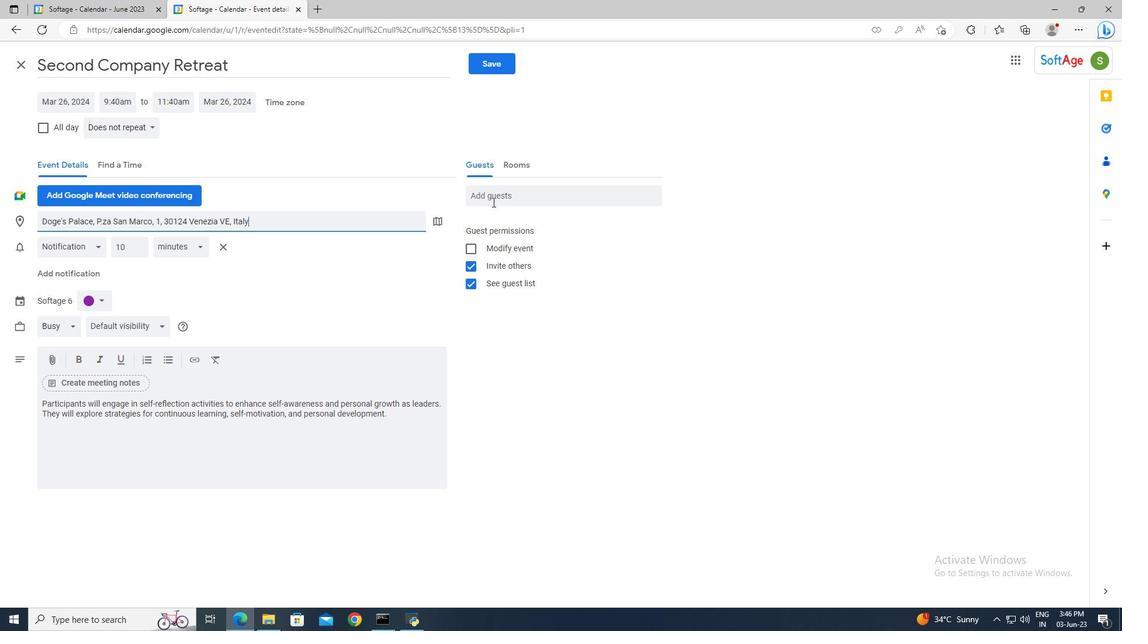 
Action: Mouse pressed left at (497, 195)
Screenshot: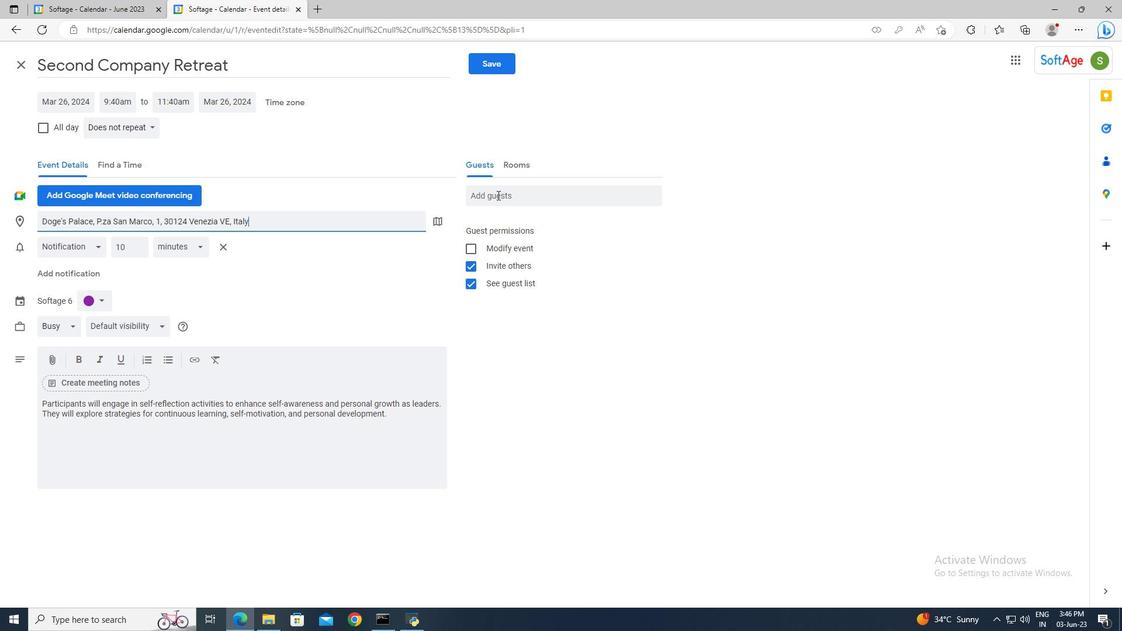 
Action: Mouse moved to (497, 193)
Screenshot: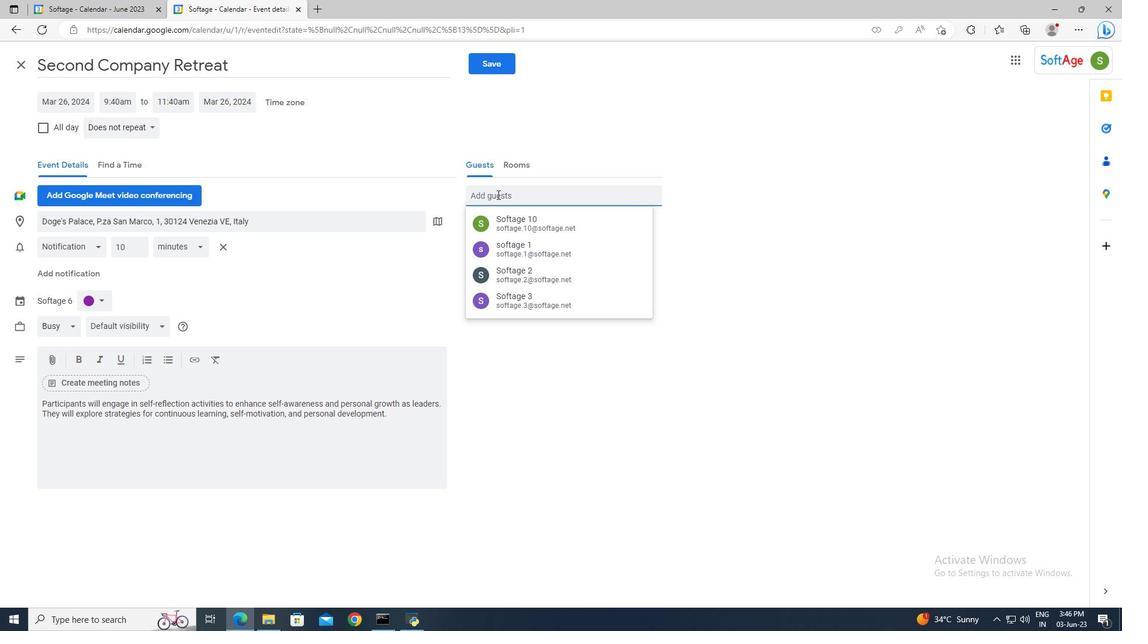 
Action: Key pressed softage.4<Key.shift>@softage.net<Key.enter>softage.5<Key.shift><Key.shift>@softage.net<Key.enter>
Screenshot: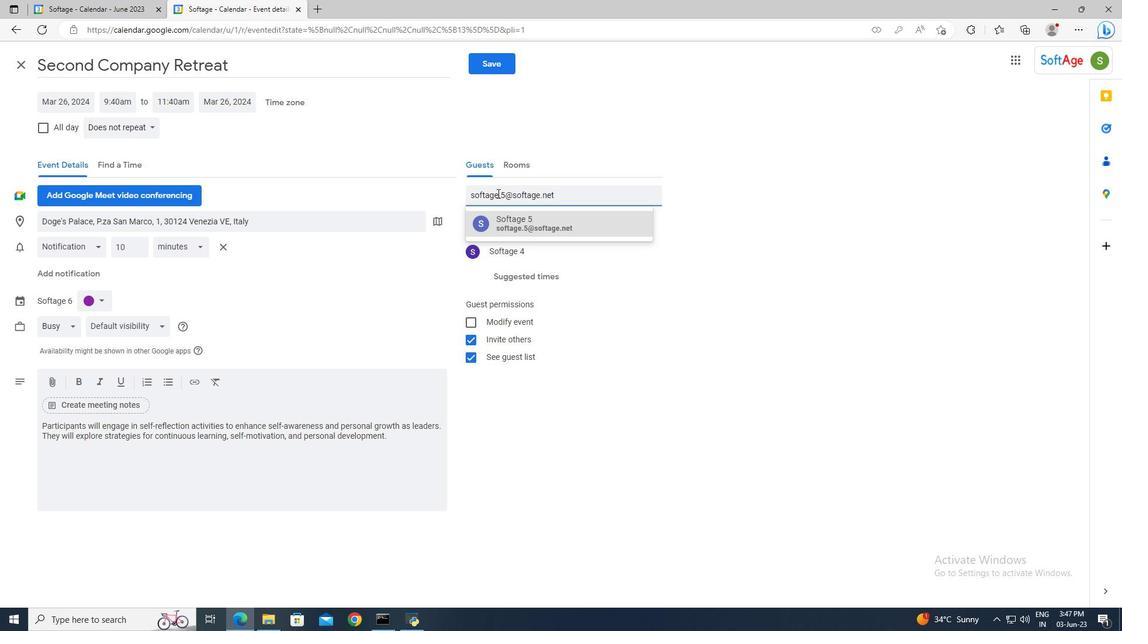 
Action: Mouse moved to (140, 129)
Screenshot: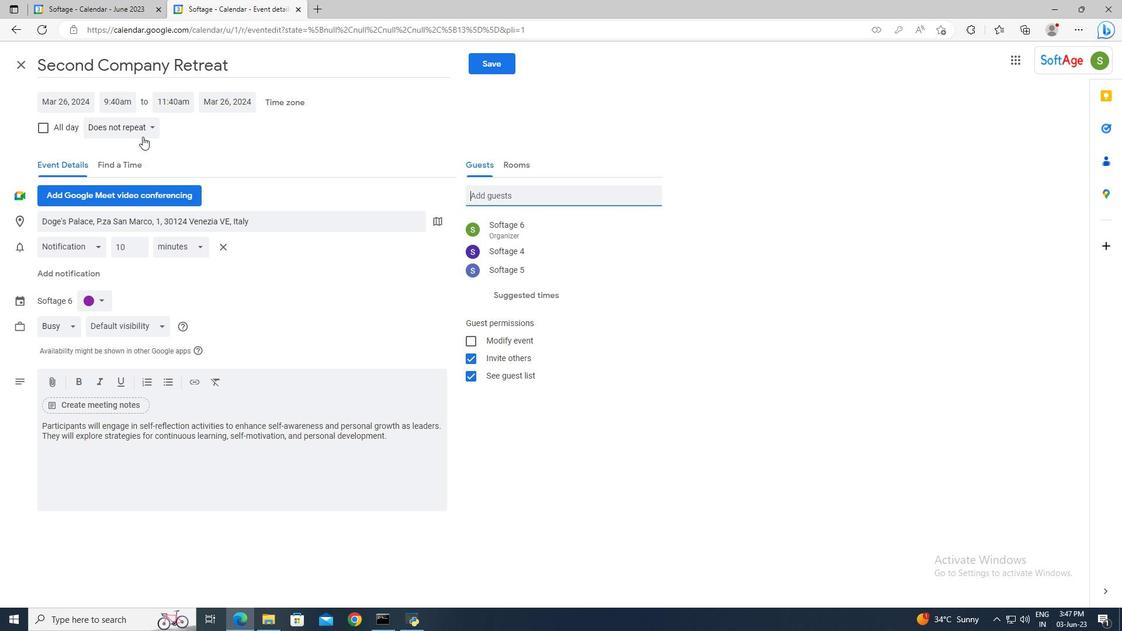 
Action: Mouse pressed left at (140, 129)
Screenshot: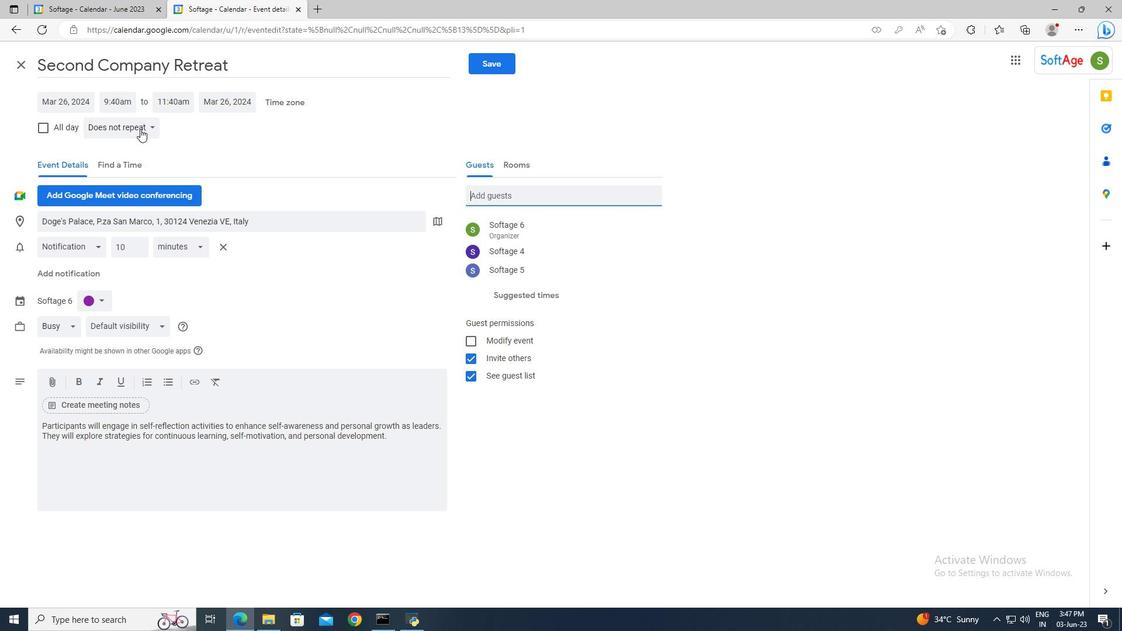 
Action: Mouse moved to (150, 246)
Screenshot: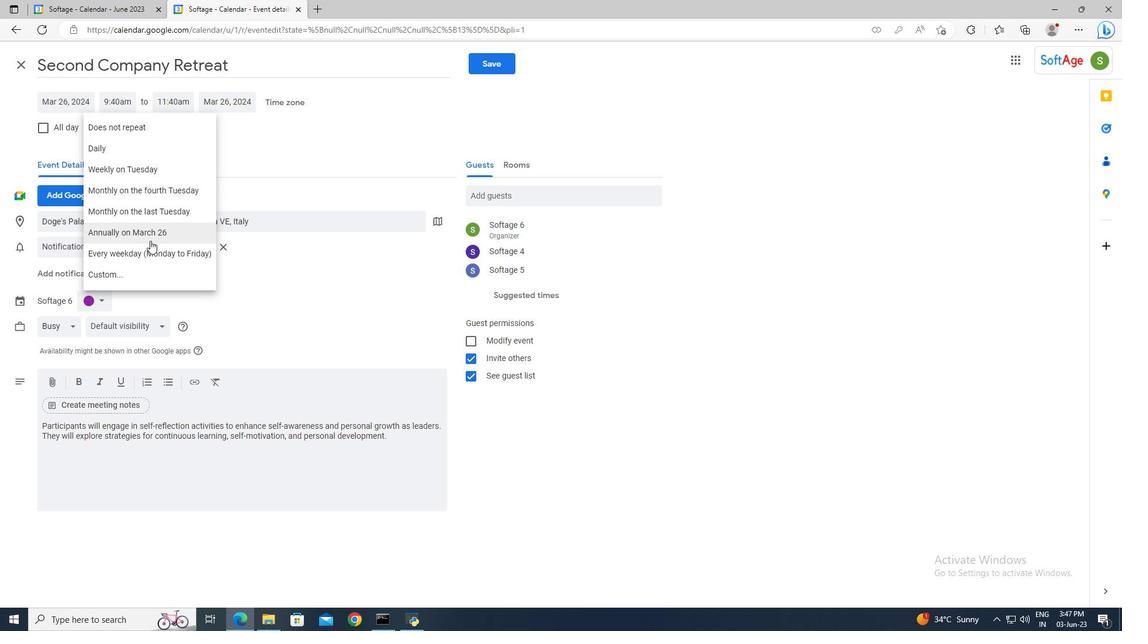 
Action: Mouse pressed left at (150, 246)
Screenshot: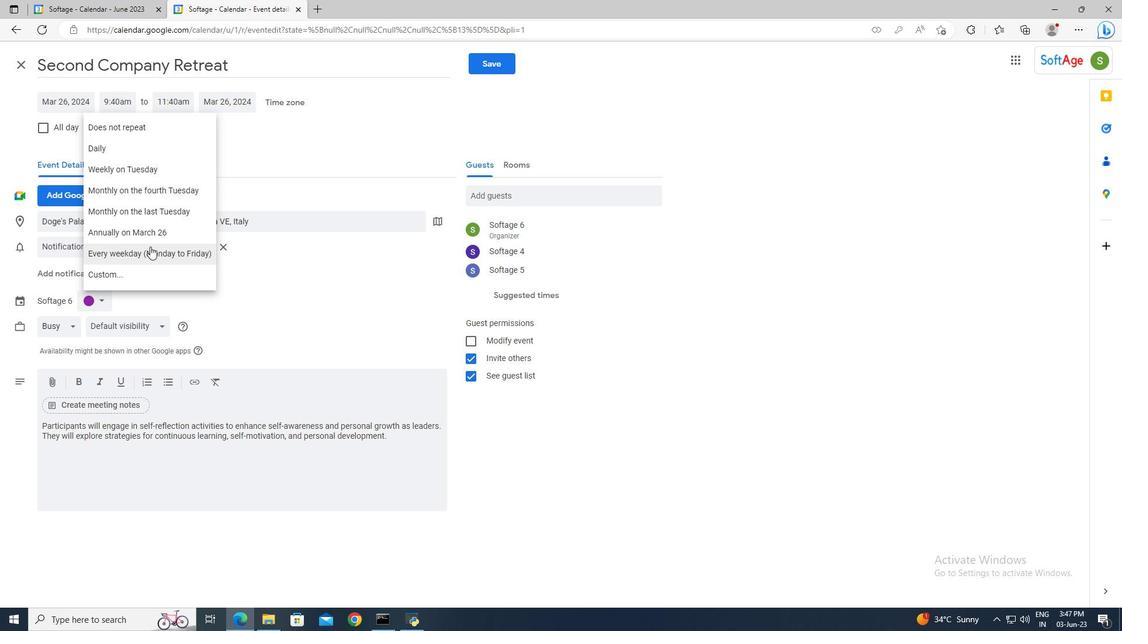 
Action: Mouse moved to (484, 70)
Screenshot: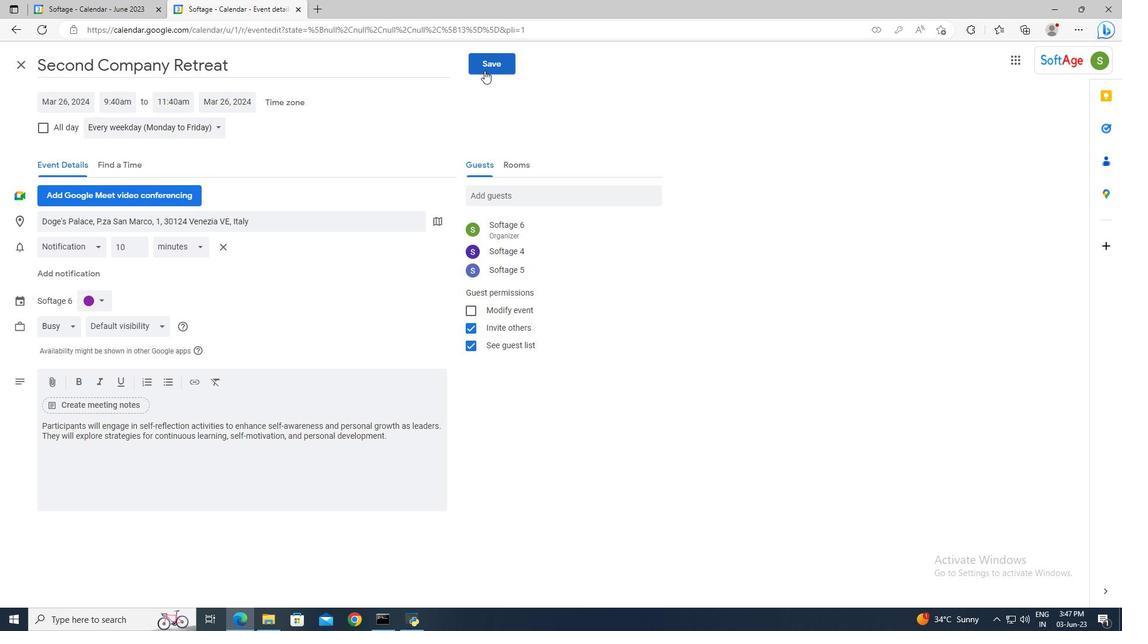 
Action: Mouse pressed left at (484, 70)
Screenshot: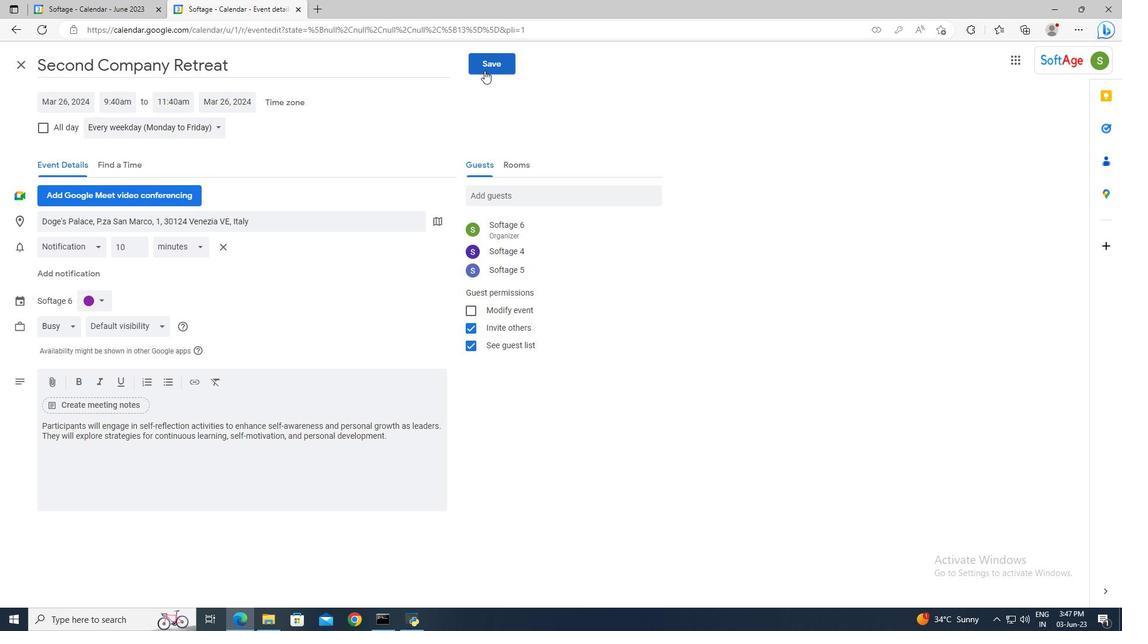 
Action: Mouse moved to (665, 354)
Screenshot: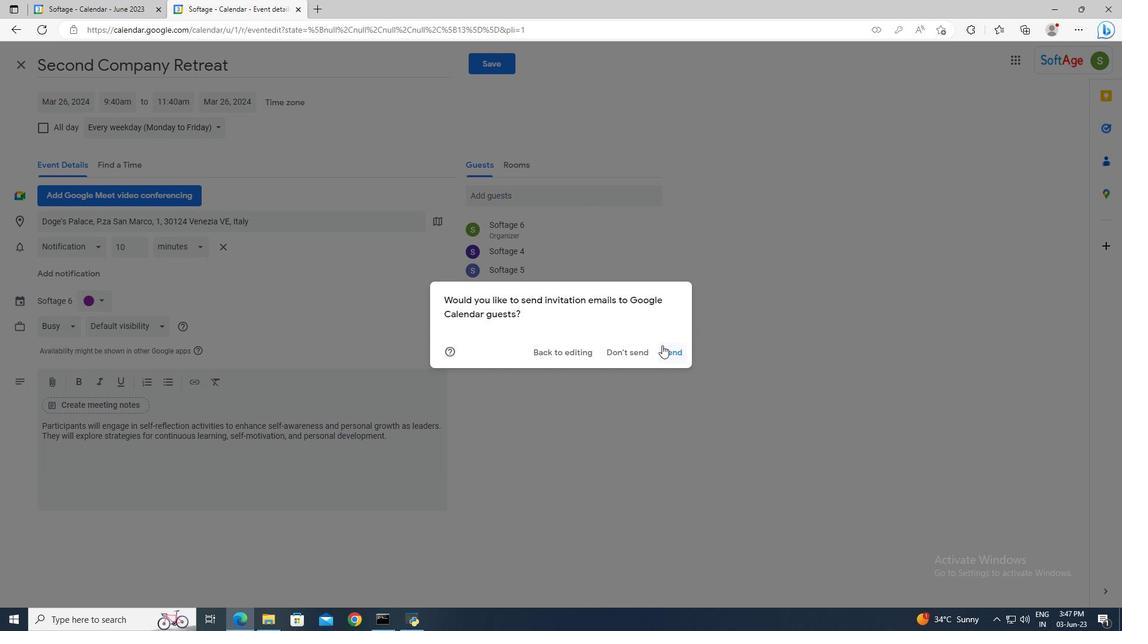 
Action: Mouse pressed left at (665, 354)
Screenshot: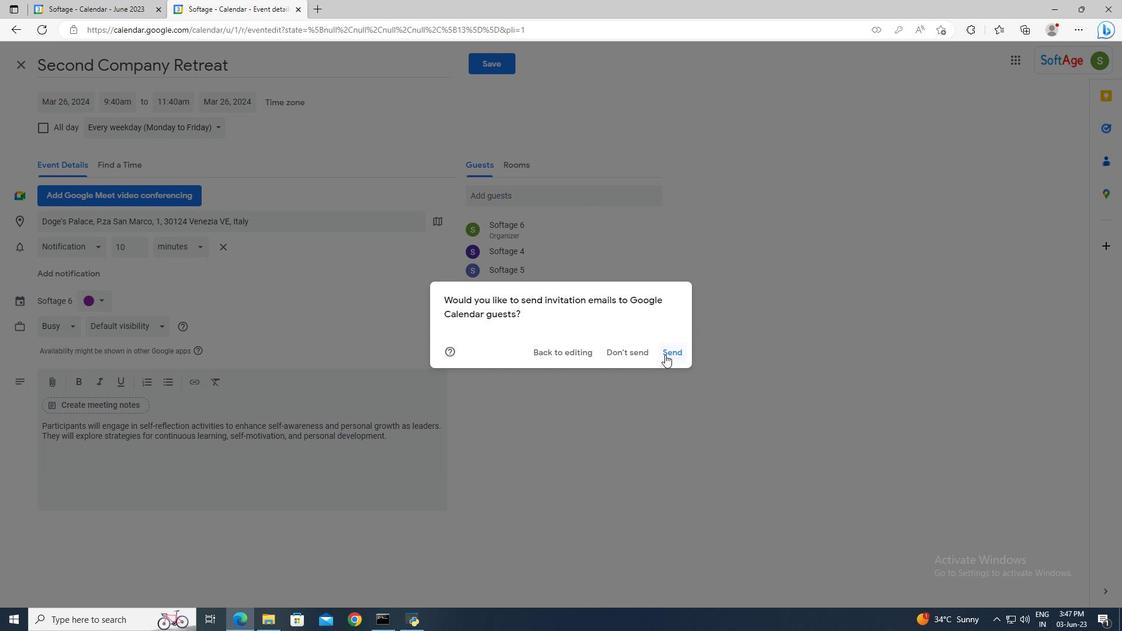 
